 Task: Look for space in Beni Amrane, Algeria from 2nd September, 2023 to 10th September, 2023 for 1 adult in price range Rs.5000 to Rs.16000. Place can be private room with 1  bedroom having 1 bed and 1 bathroom. Property type can be house, flat, hotel. Booking option can be shelf check-in. Required host language is .
Action: Mouse moved to (392, 77)
Screenshot: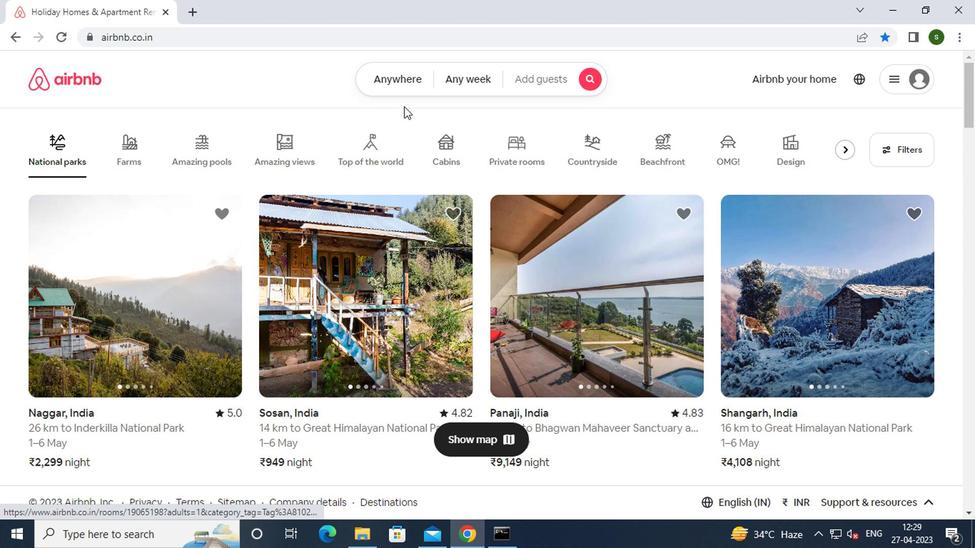 
Action: Mouse pressed left at (392, 77)
Screenshot: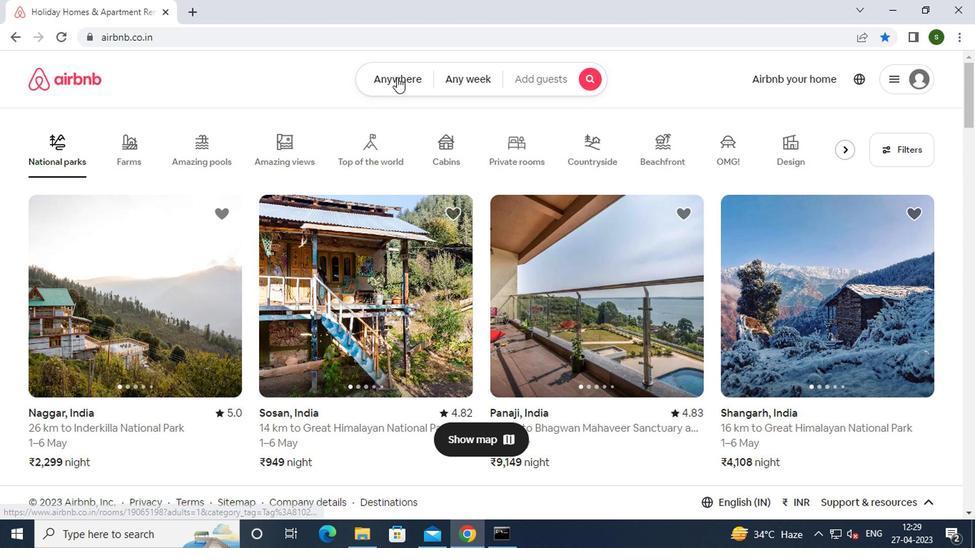 
Action: Mouse moved to (254, 144)
Screenshot: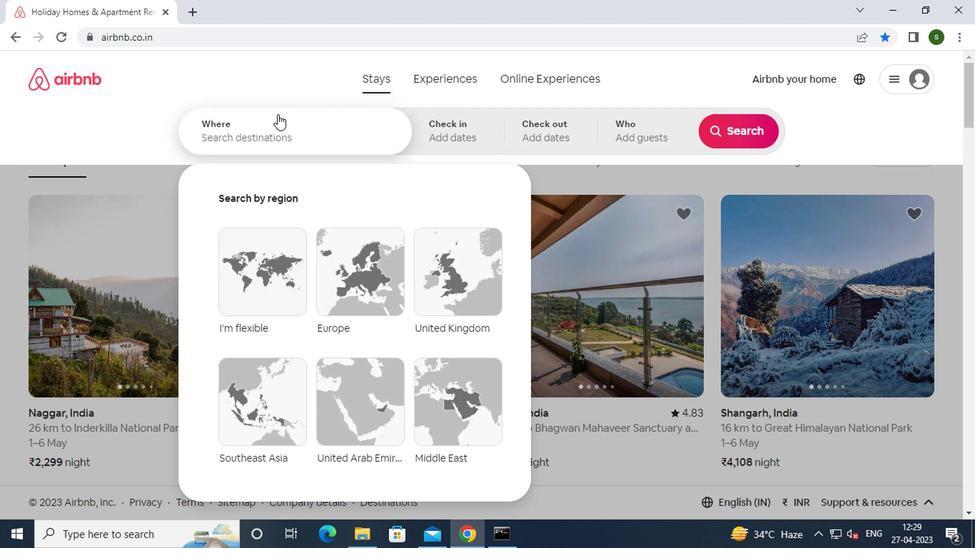 
Action: Mouse pressed left at (254, 144)
Screenshot: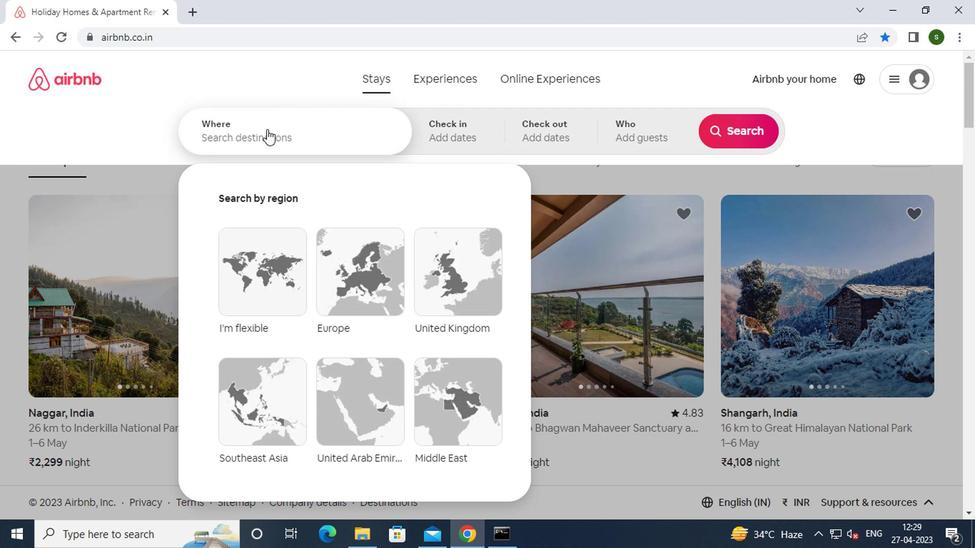 
Action: Mouse moved to (253, 144)
Screenshot: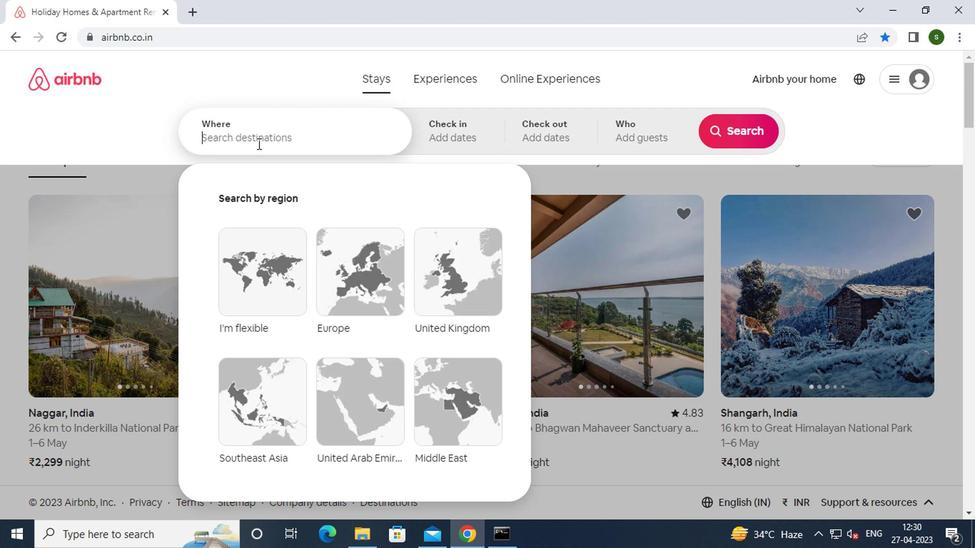 
Action: Key pressed <Key.caps_lock>b<Key.caps_lock>eni<Key.space><Key.caps_lock>a<Key.caps_lock>mrane
Screenshot: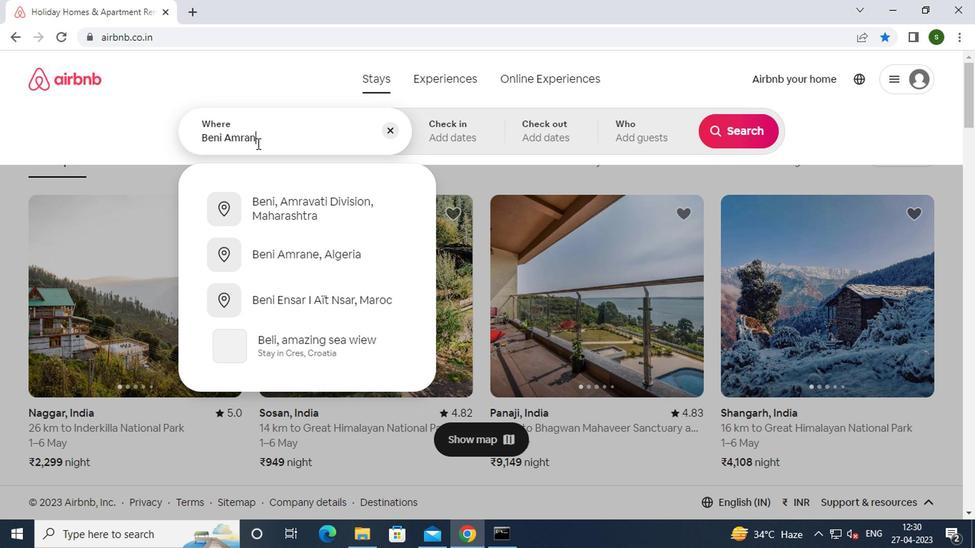 
Action: Mouse moved to (320, 206)
Screenshot: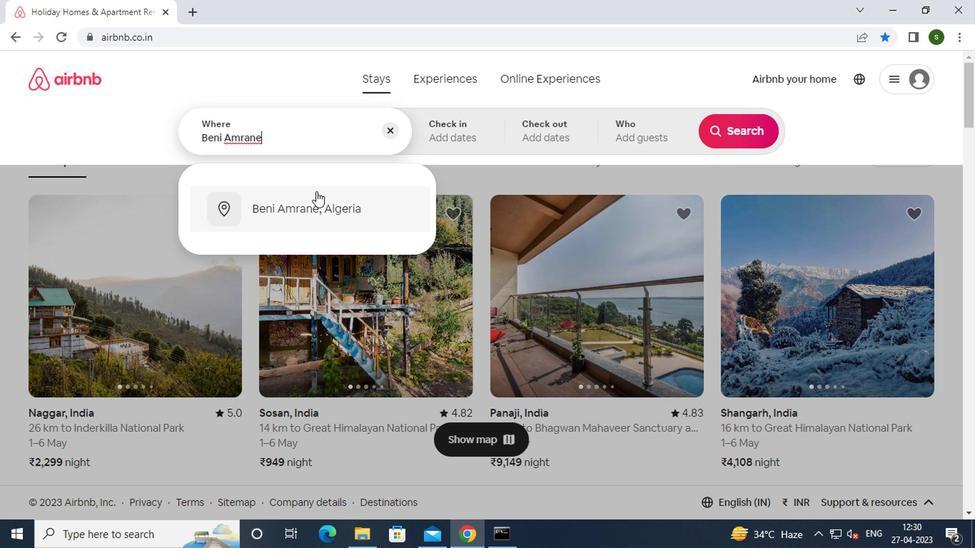 
Action: Mouse pressed left at (320, 206)
Screenshot: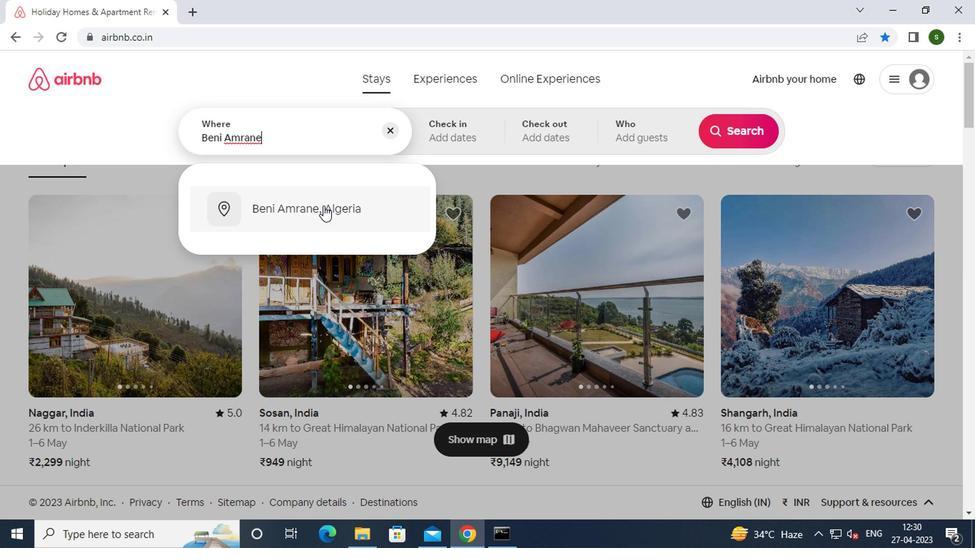 
Action: Mouse moved to (726, 244)
Screenshot: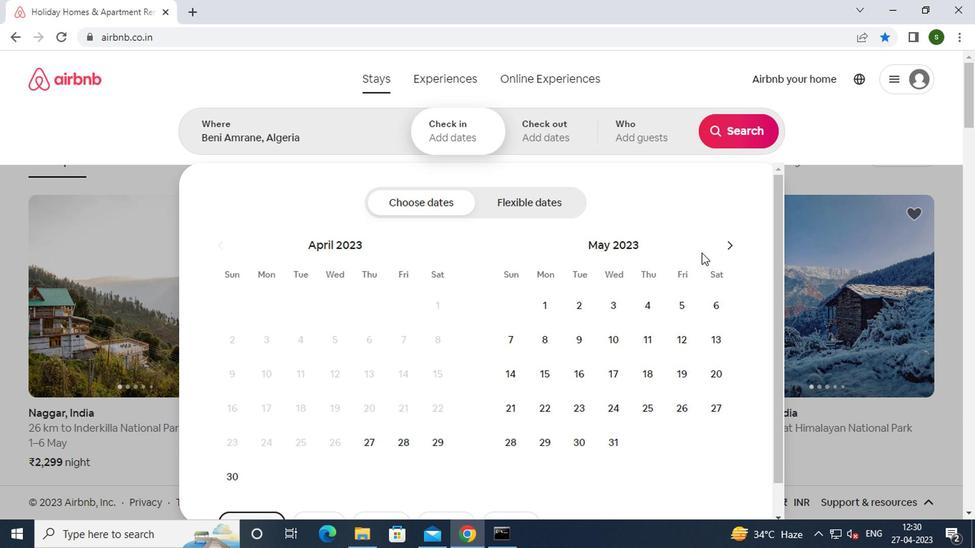 
Action: Mouse pressed left at (726, 244)
Screenshot: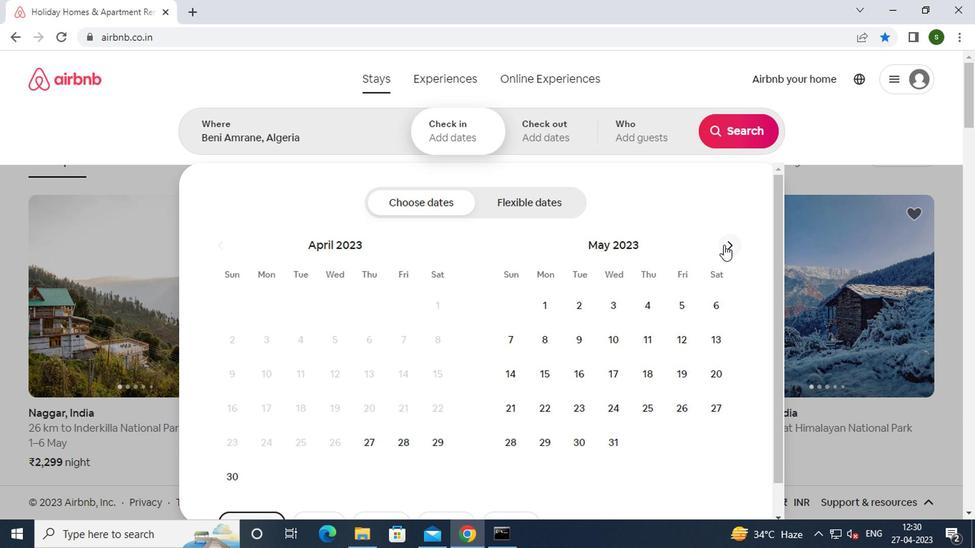 
Action: Mouse pressed left at (726, 244)
Screenshot: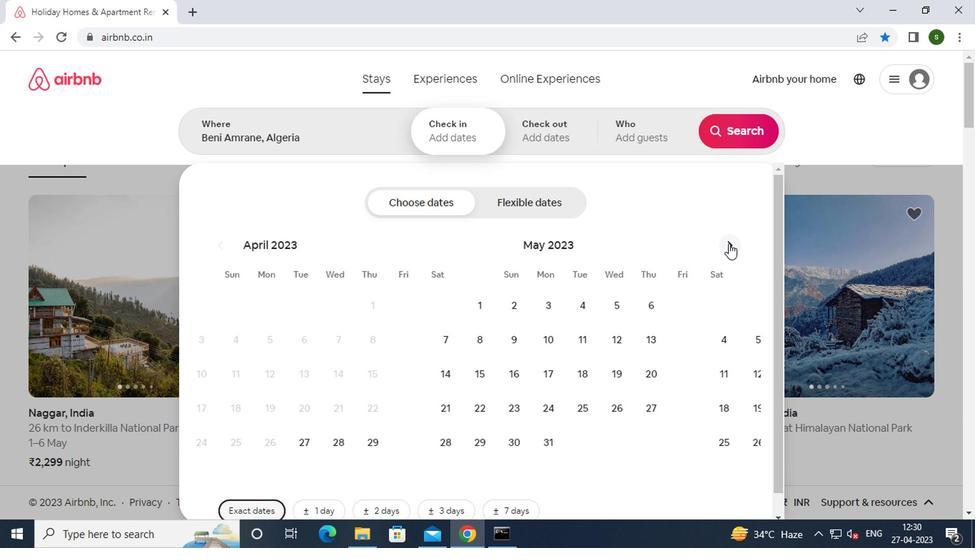 
Action: Mouse pressed left at (726, 244)
Screenshot: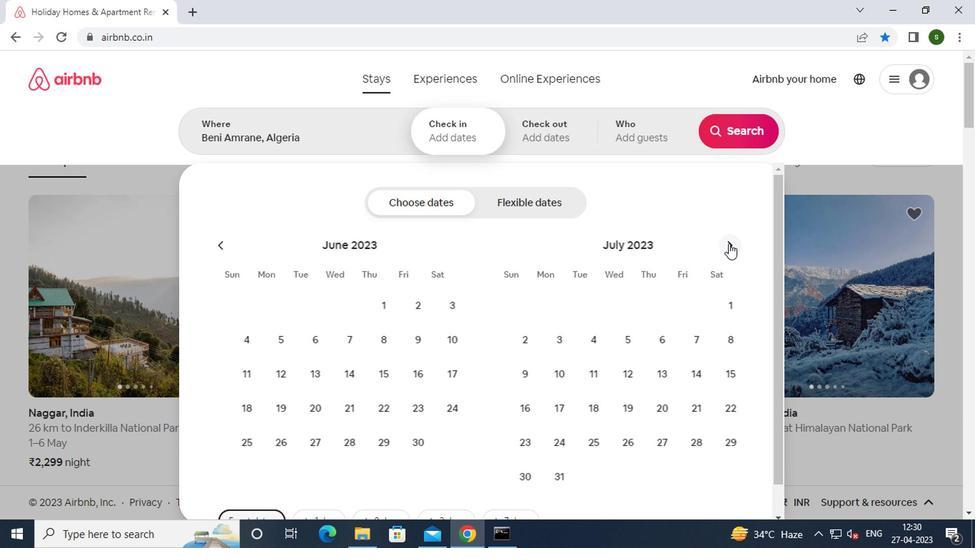 
Action: Mouse pressed left at (726, 244)
Screenshot: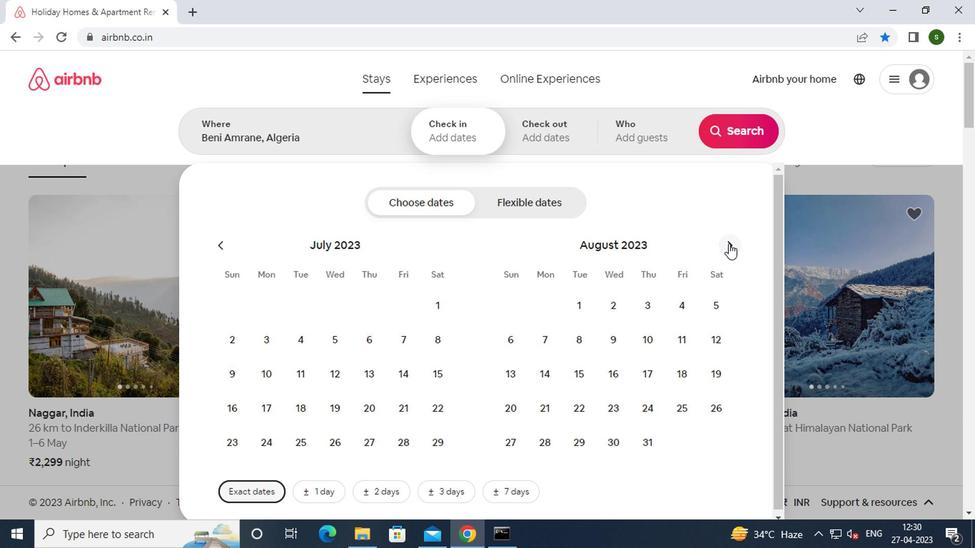 
Action: Mouse moved to (717, 307)
Screenshot: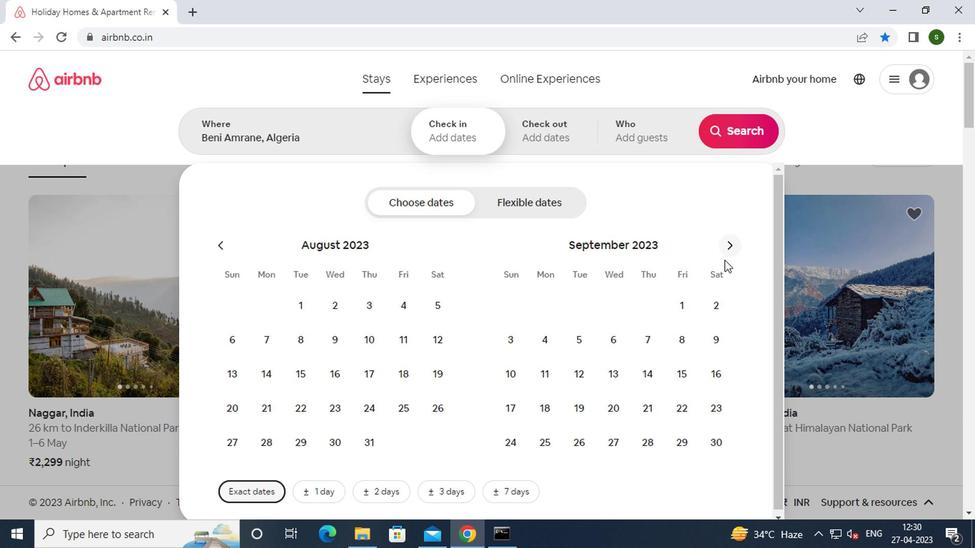 
Action: Mouse pressed left at (717, 307)
Screenshot: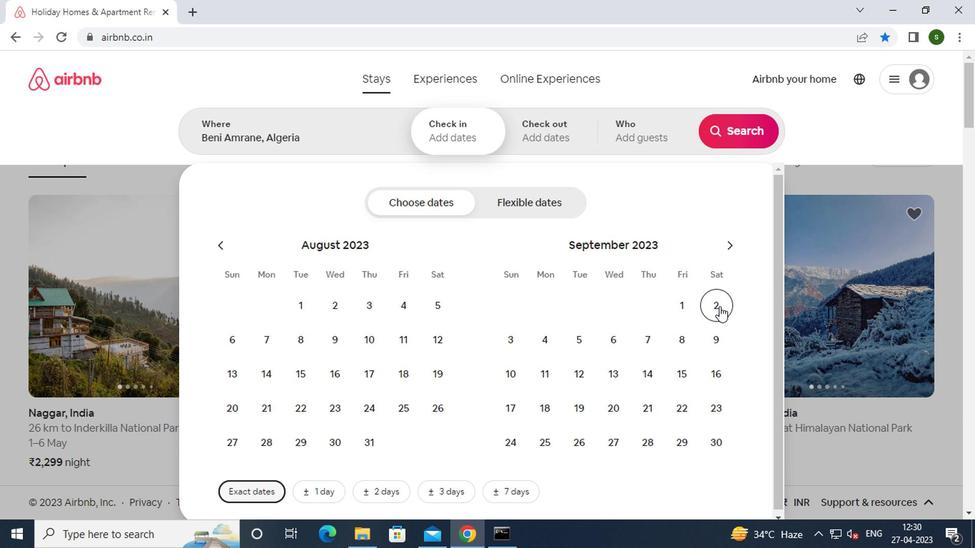 
Action: Mouse moved to (518, 372)
Screenshot: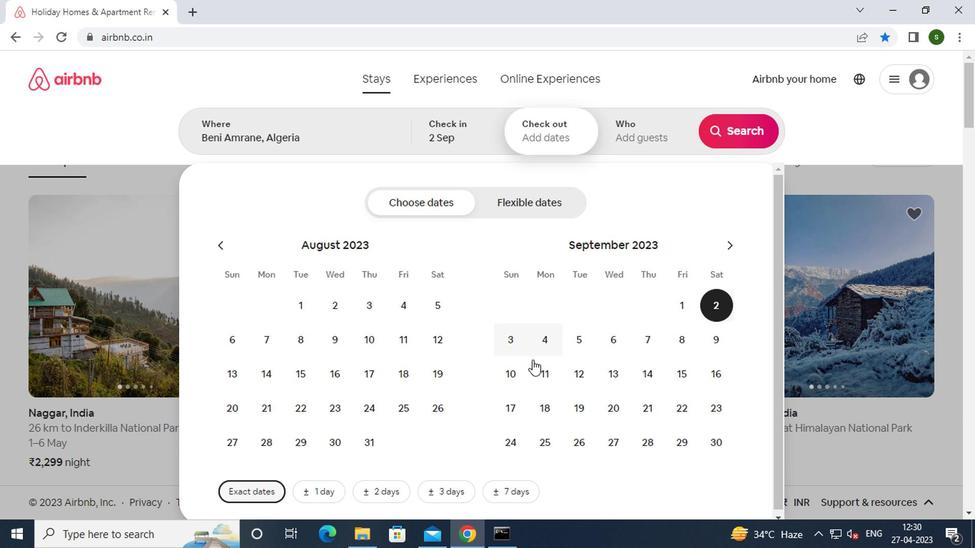 
Action: Mouse pressed left at (518, 372)
Screenshot: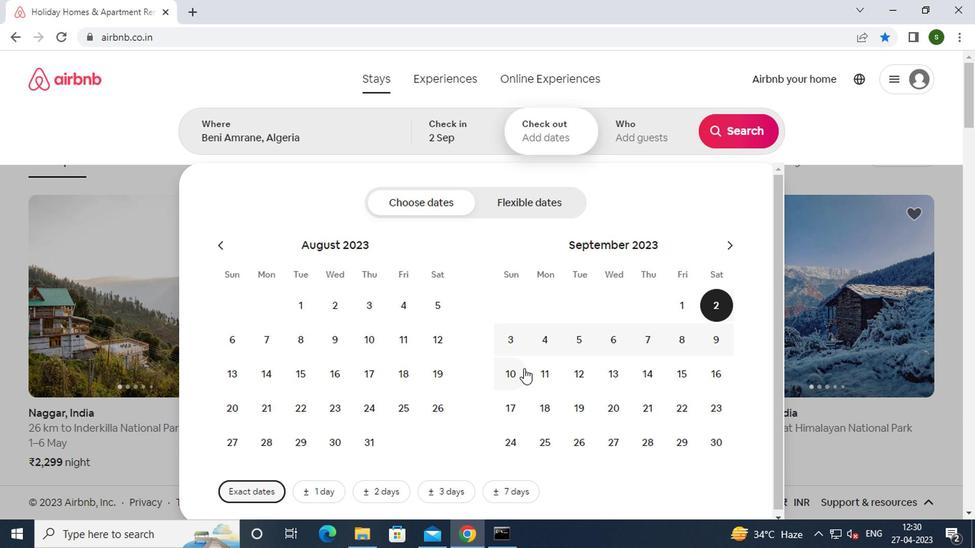 
Action: Mouse moved to (628, 131)
Screenshot: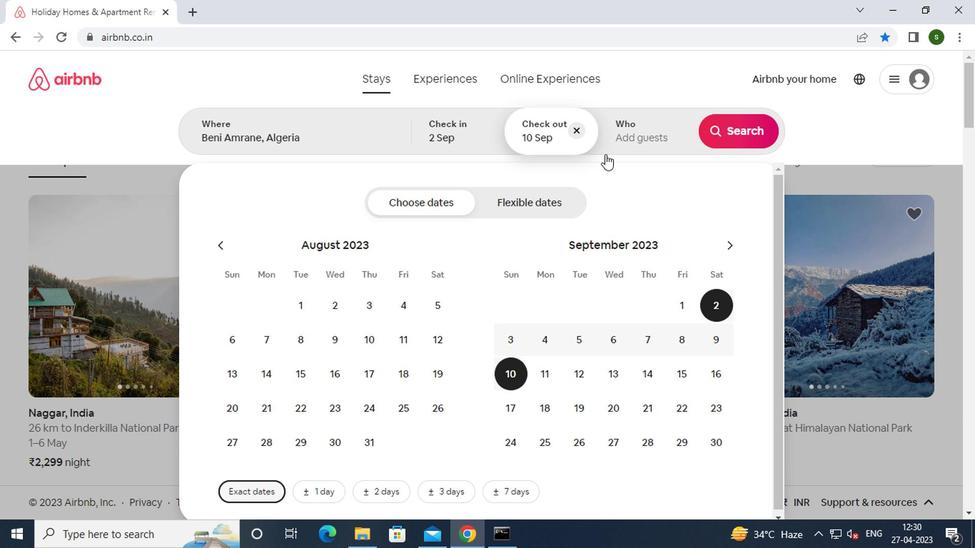 
Action: Mouse pressed left at (628, 131)
Screenshot: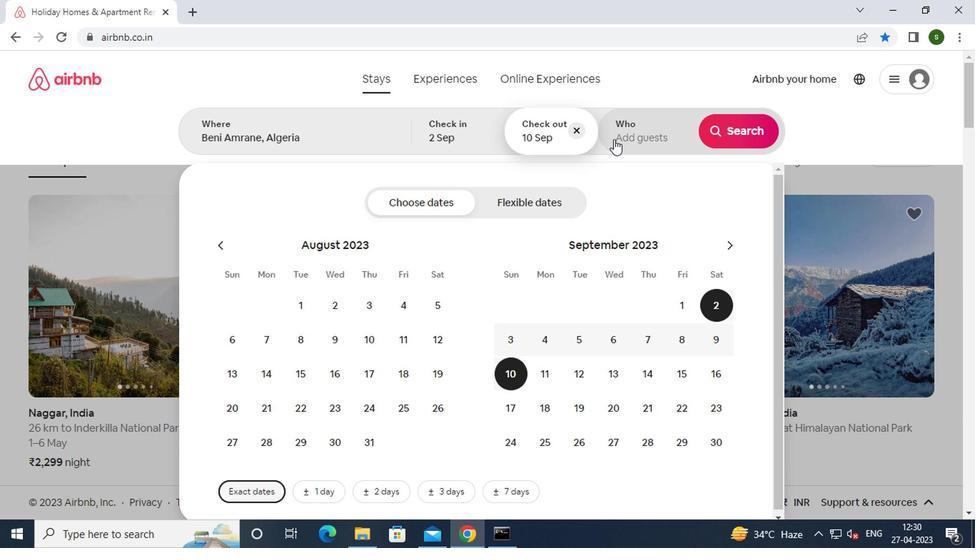 
Action: Mouse moved to (745, 211)
Screenshot: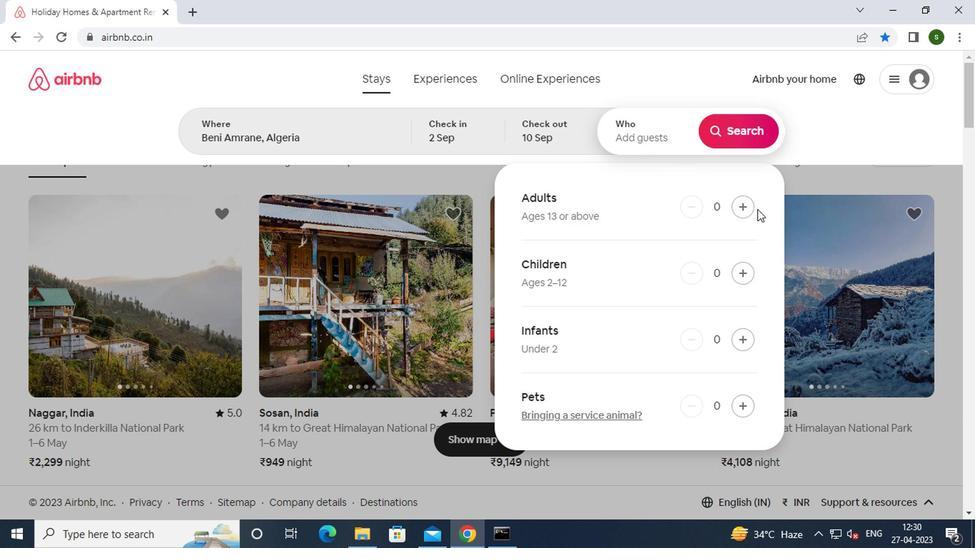 
Action: Mouse pressed left at (745, 211)
Screenshot: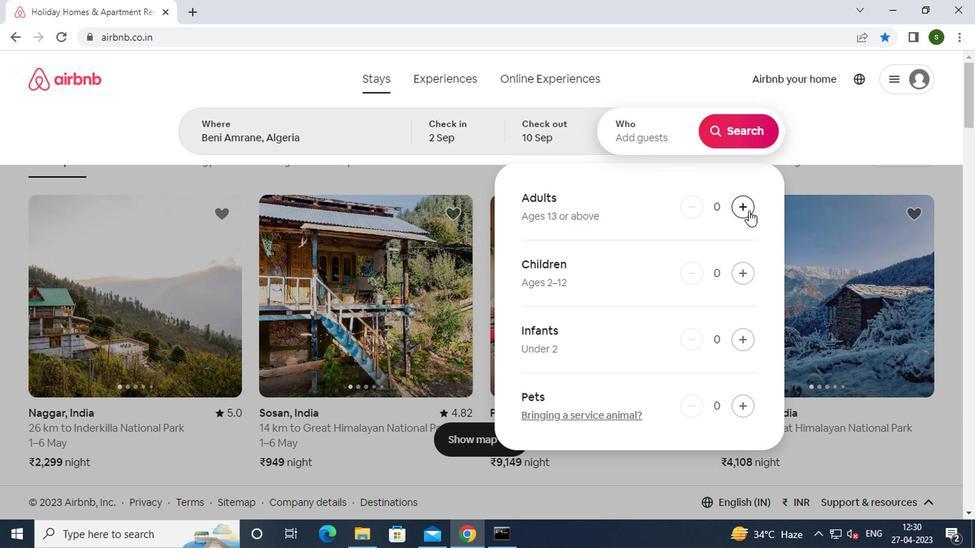 
Action: Mouse moved to (748, 141)
Screenshot: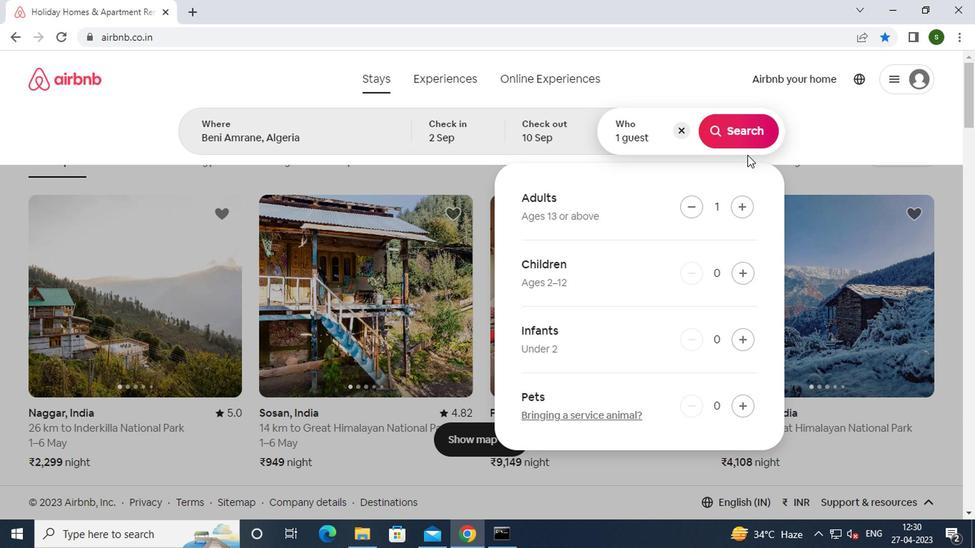 
Action: Mouse pressed left at (748, 141)
Screenshot: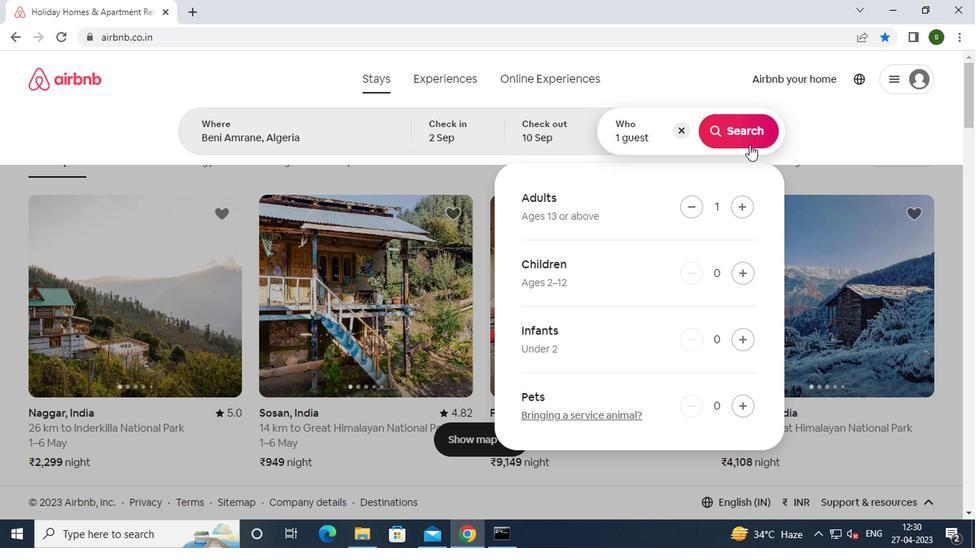 
Action: Mouse moved to (904, 141)
Screenshot: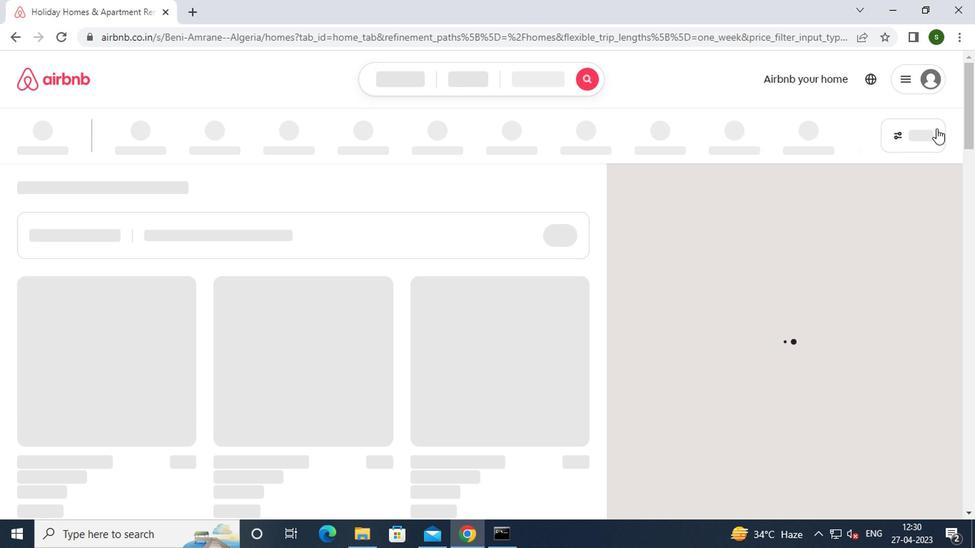 
Action: Mouse pressed left at (904, 141)
Screenshot: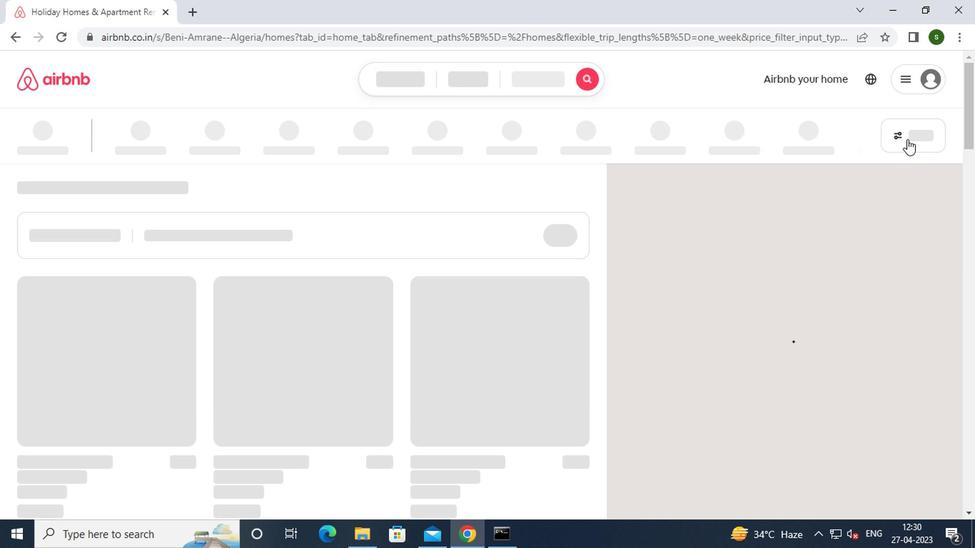 
Action: Mouse moved to (406, 309)
Screenshot: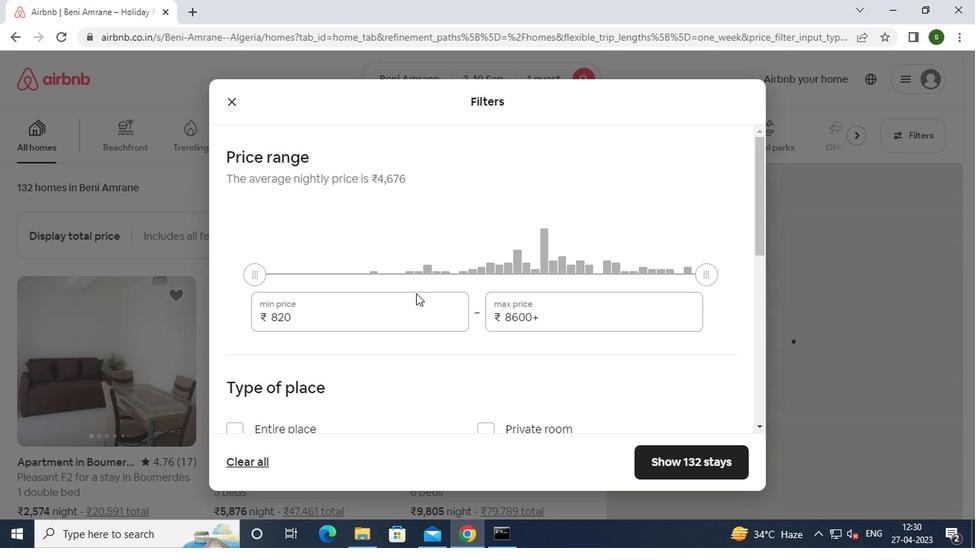 
Action: Mouse pressed left at (406, 309)
Screenshot: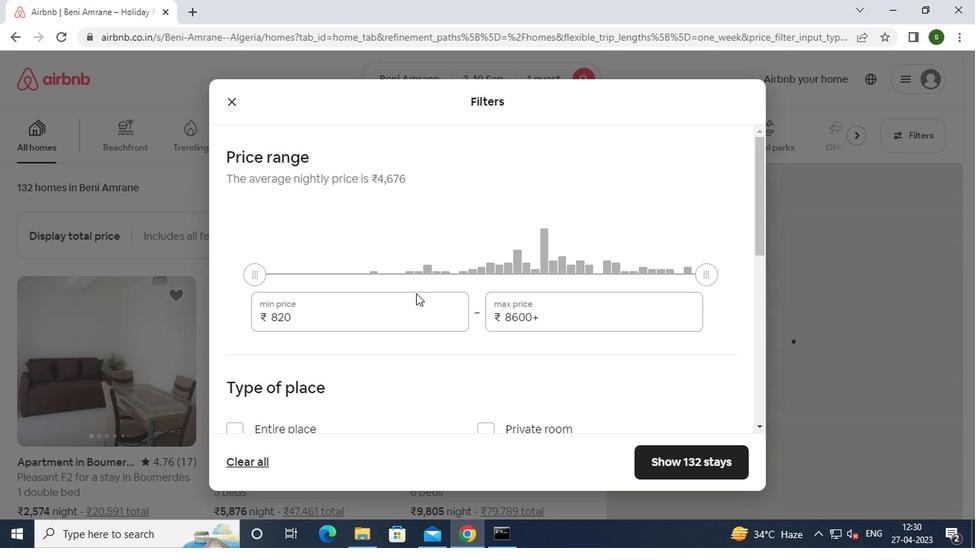 
Action: Mouse moved to (386, 316)
Screenshot: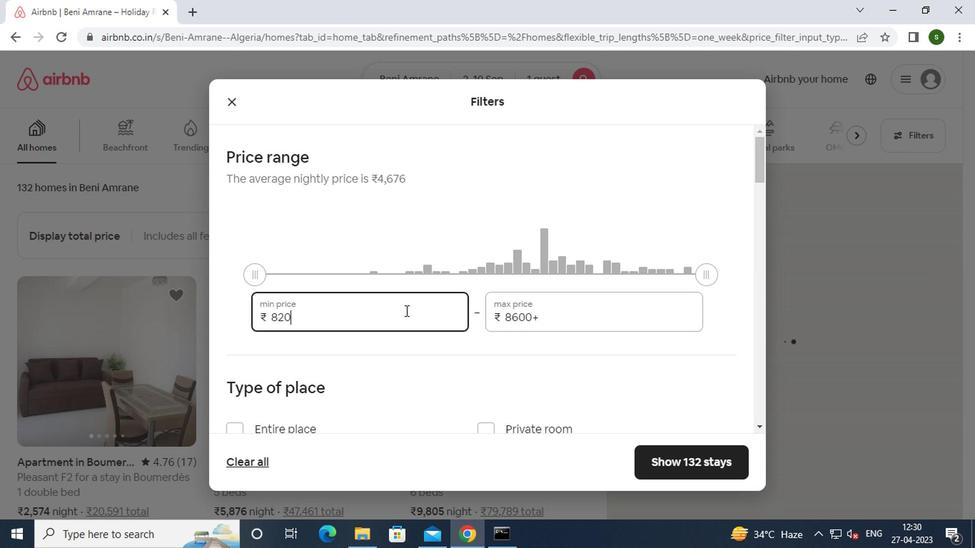 
Action: Key pressed <Key.backspace><Key.backspace><Key.backspace><Key.backspace><Key.backspace><Key.backspace><Key.backspace><Key.backspace><Key.backspace>5000
Screenshot: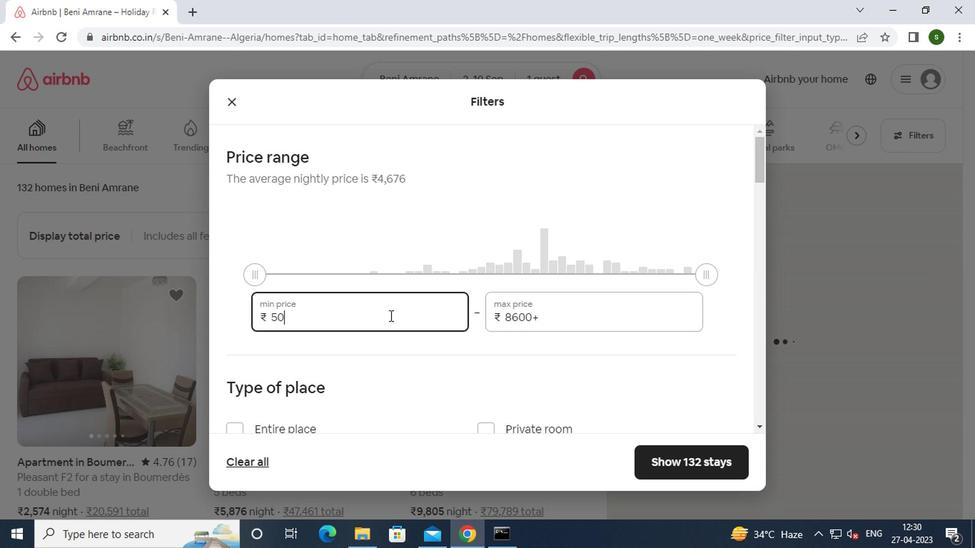 
Action: Mouse moved to (575, 318)
Screenshot: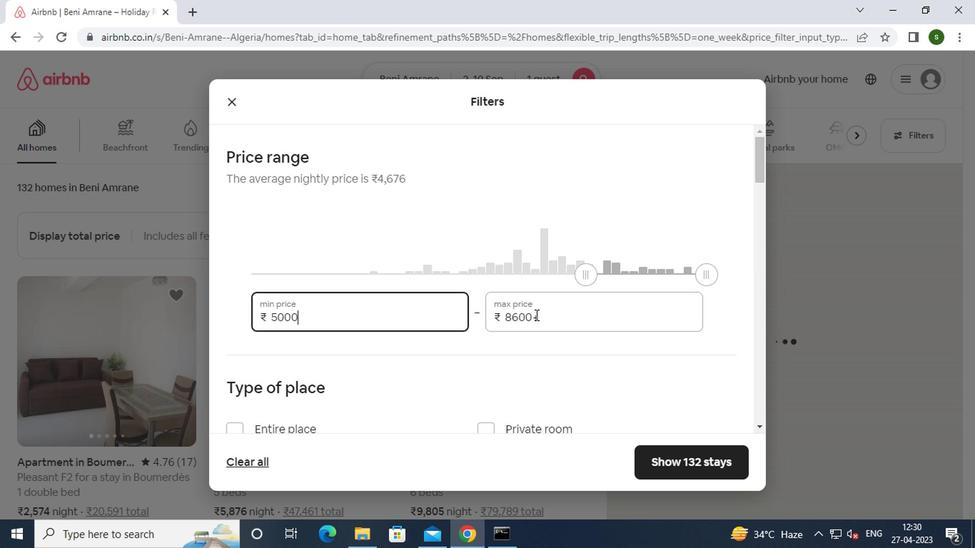 
Action: Mouse pressed left at (575, 318)
Screenshot: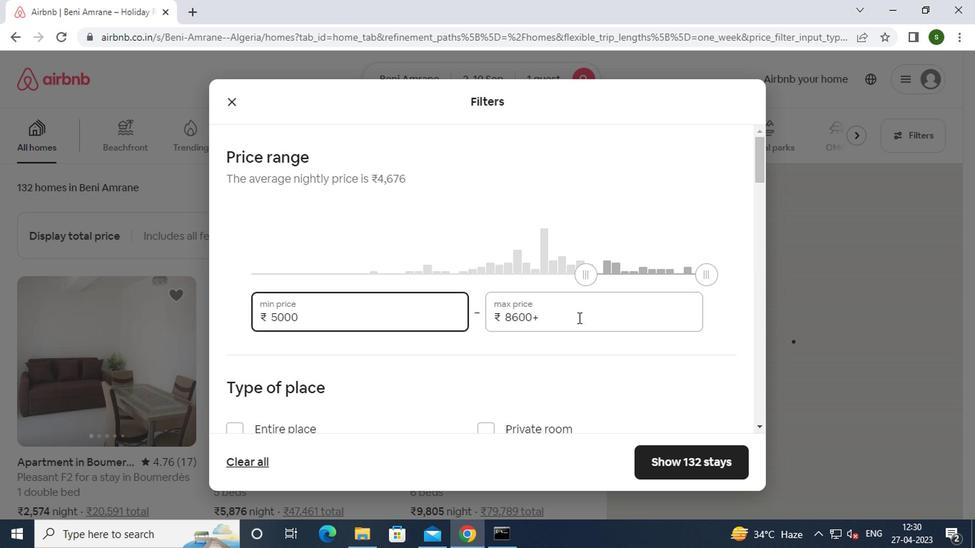
Action: Mouse moved to (576, 318)
Screenshot: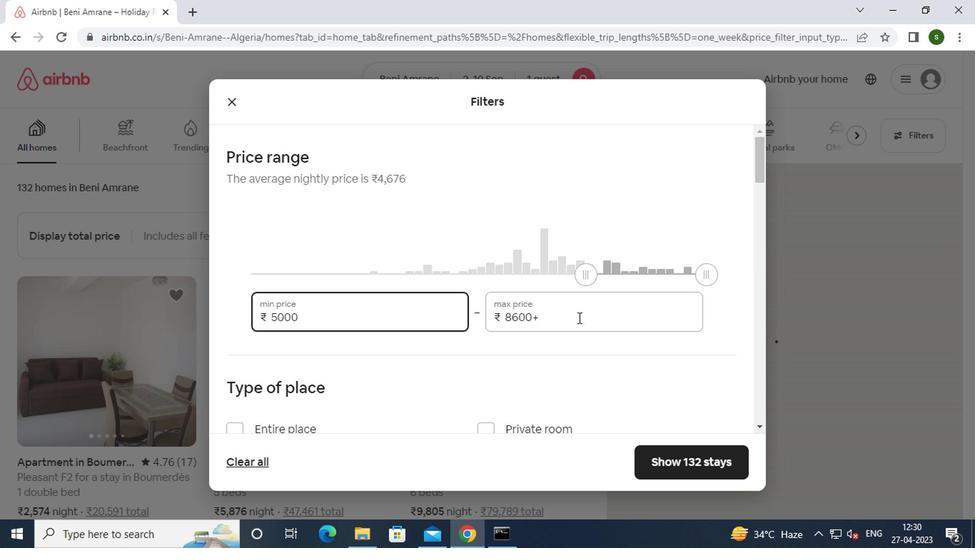 
Action: Key pressed <Key.backspace><Key.backspace><Key.backspace><Key.backspace><Key.backspace><Key.backspace><Key.backspace><Key.backspace>16000
Screenshot: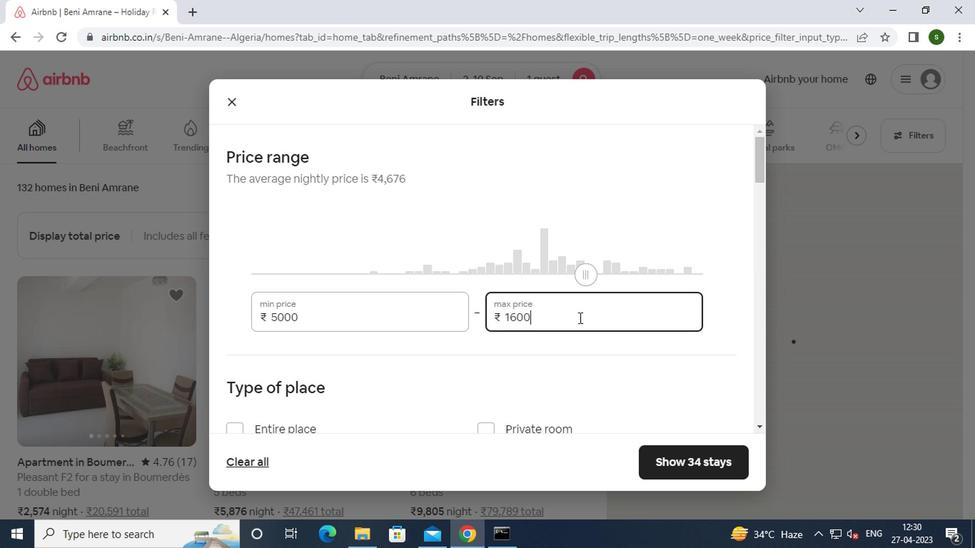 
Action: Mouse moved to (494, 265)
Screenshot: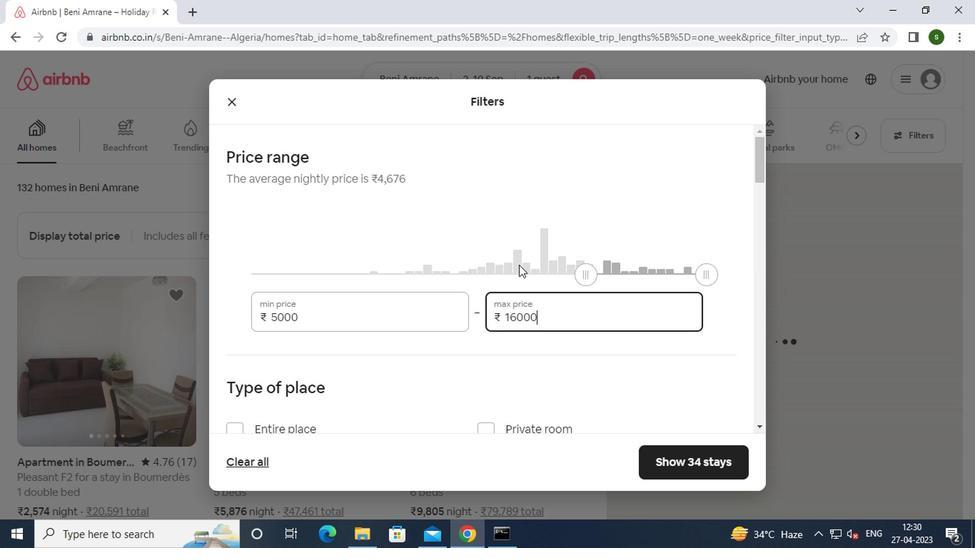 
Action: Mouse scrolled (494, 265) with delta (0, 0)
Screenshot: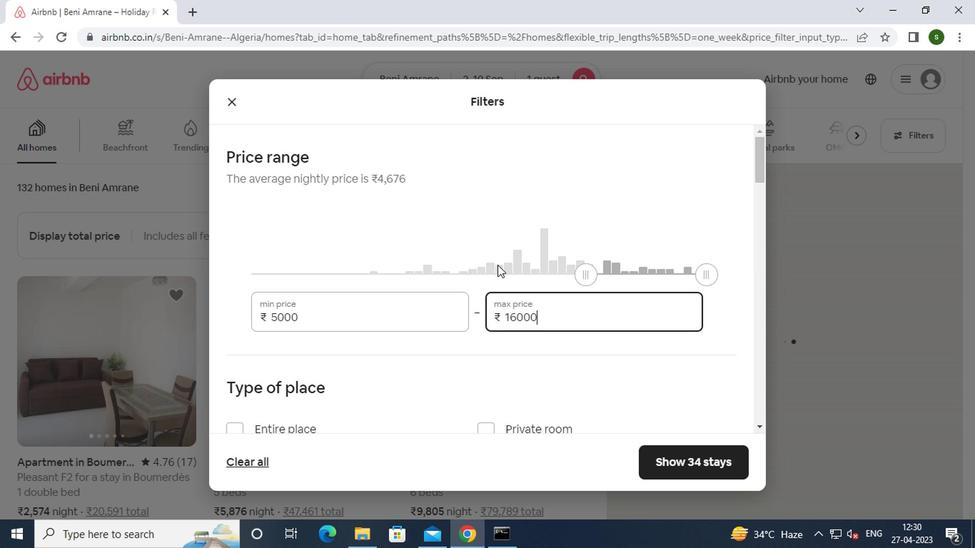 
Action: Mouse moved to (493, 266)
Screenshot: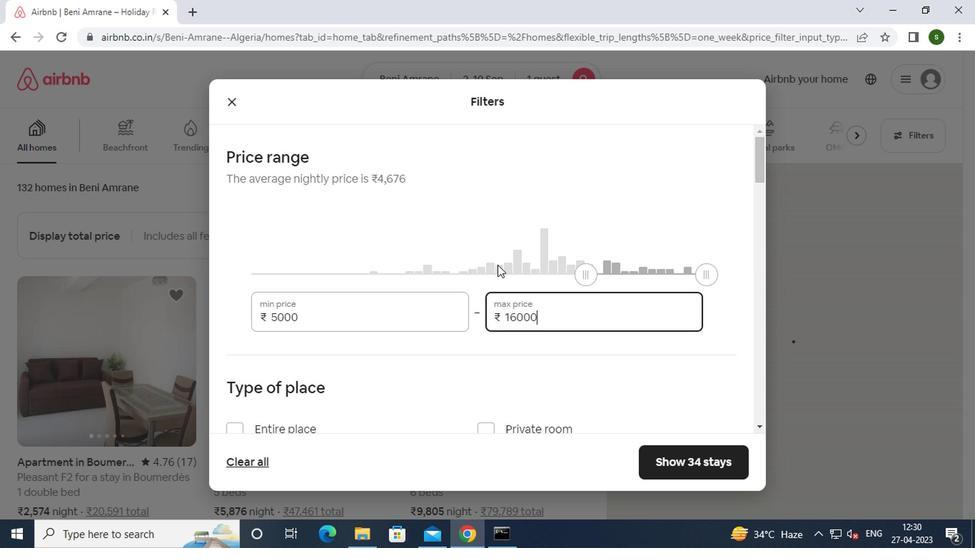 
Action: Mouse scrolled (493, 265) with delta (0, -1)
Screenshot: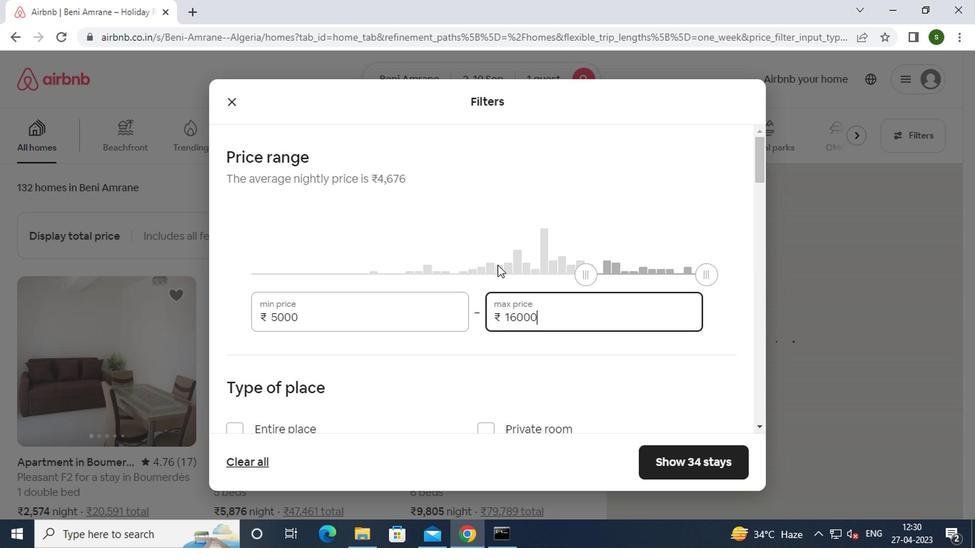 
Action: Mouse moved to (490, 295)
Screenshot: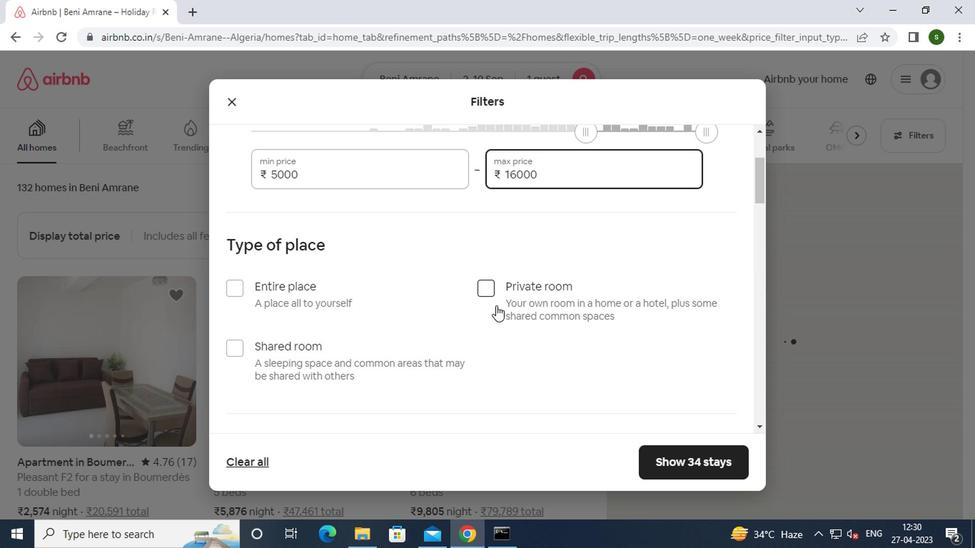 
Action: Mouse pressed left at (490, 295)
Screenshot: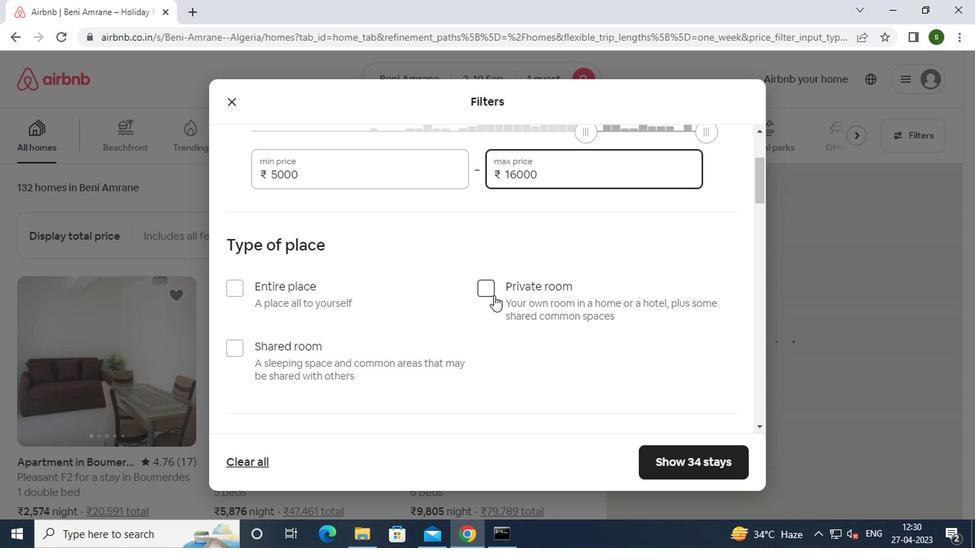 
Action: Mouse moved to (480, 295)
Screenshot: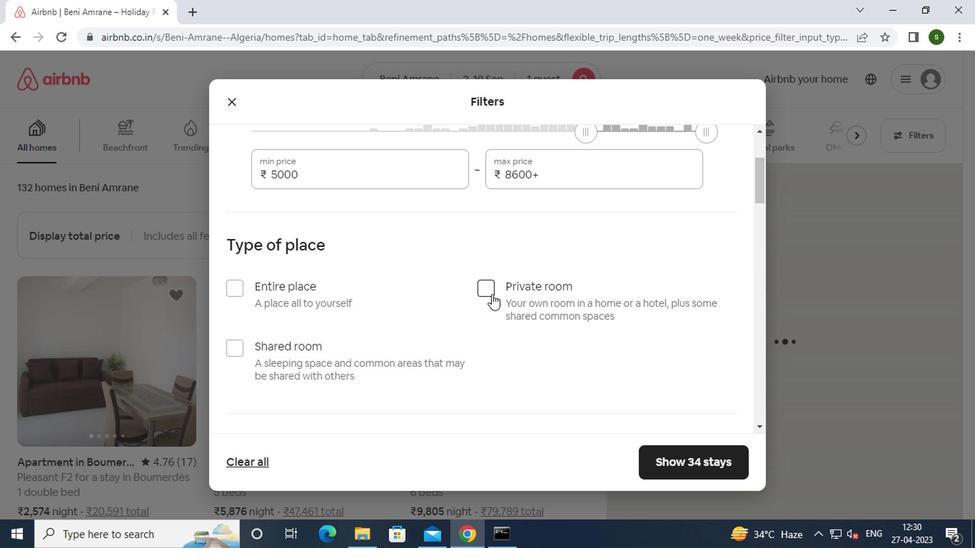 
Action: Mouse scrolled (480, 295) with delta (0, 0)
Screenshot: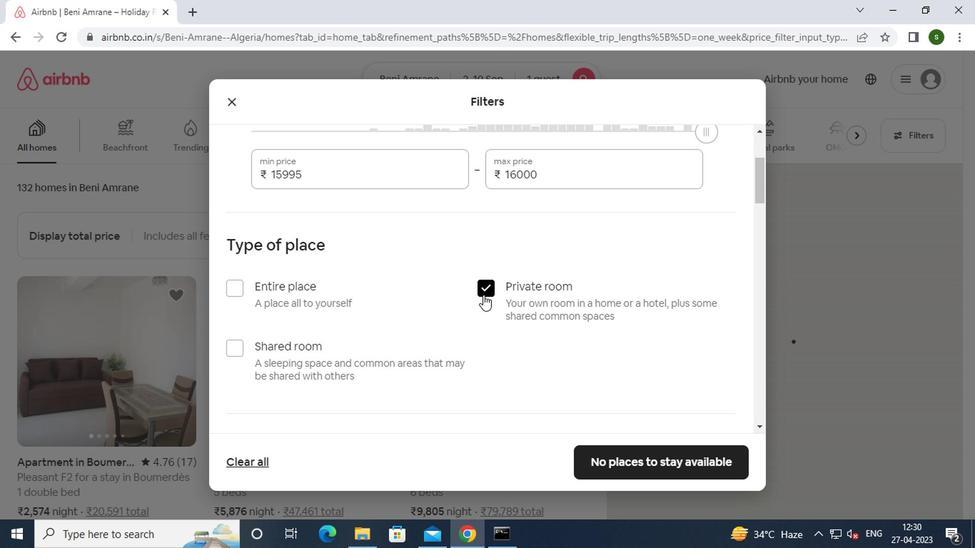 
Action: Mouse scrolled (480, 295) with delta (0, 0)
Screenshot: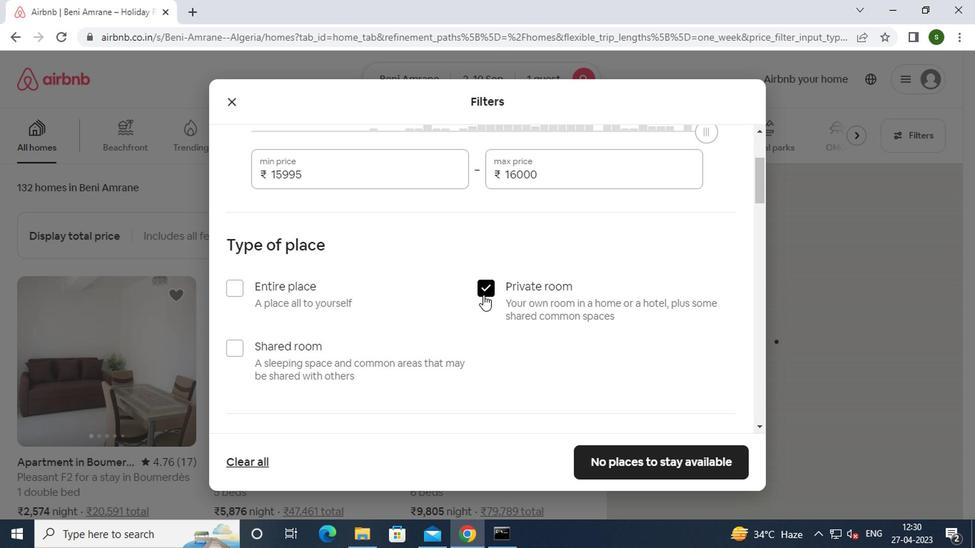 
Action: Mouse scrolled (480, 295) with delta (0, 0)
Screenshot: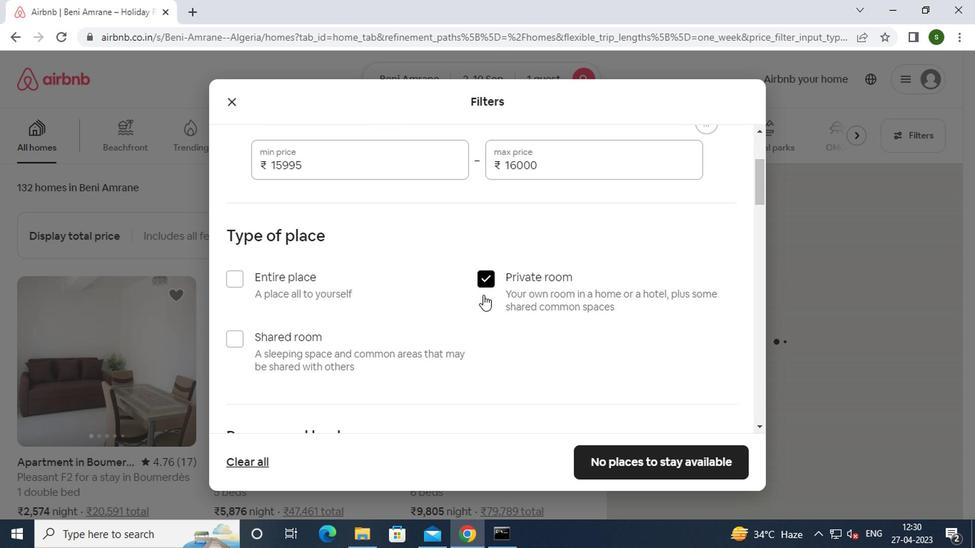 
Action: Mouse scrolled (480, 295) with delta (0, 0)
Screenshot: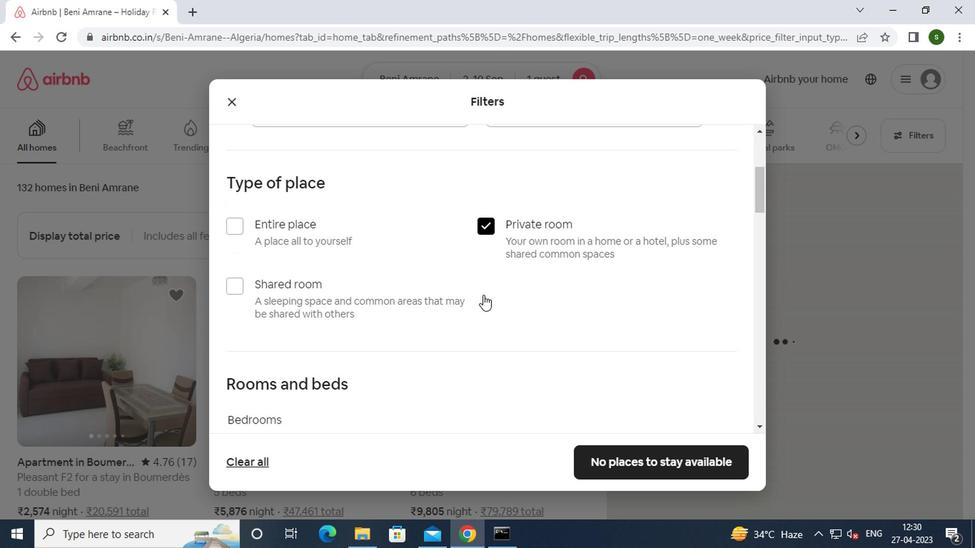 
Action: Mouse moved to (298, 235)
Screenshot: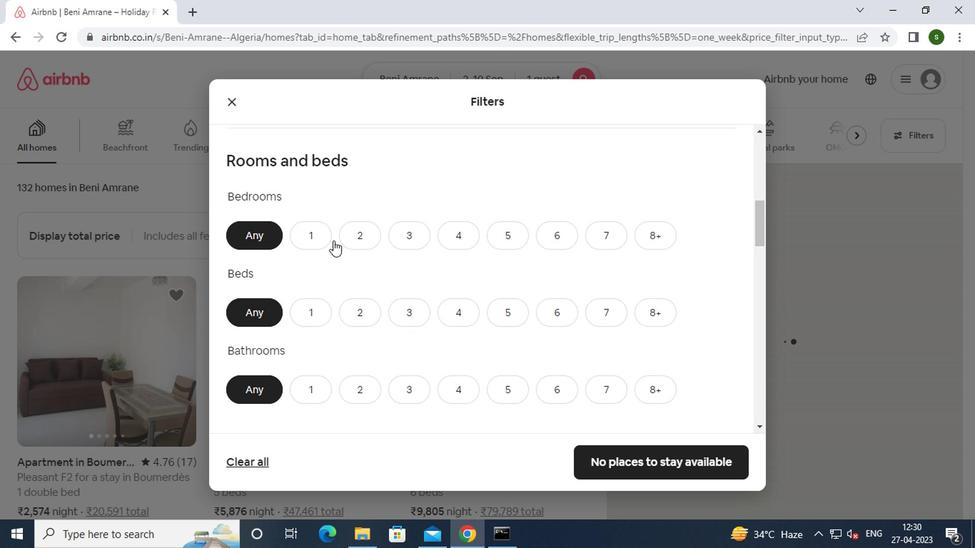 
Action: Mouse pressed left at (298, 235)
Screenshot: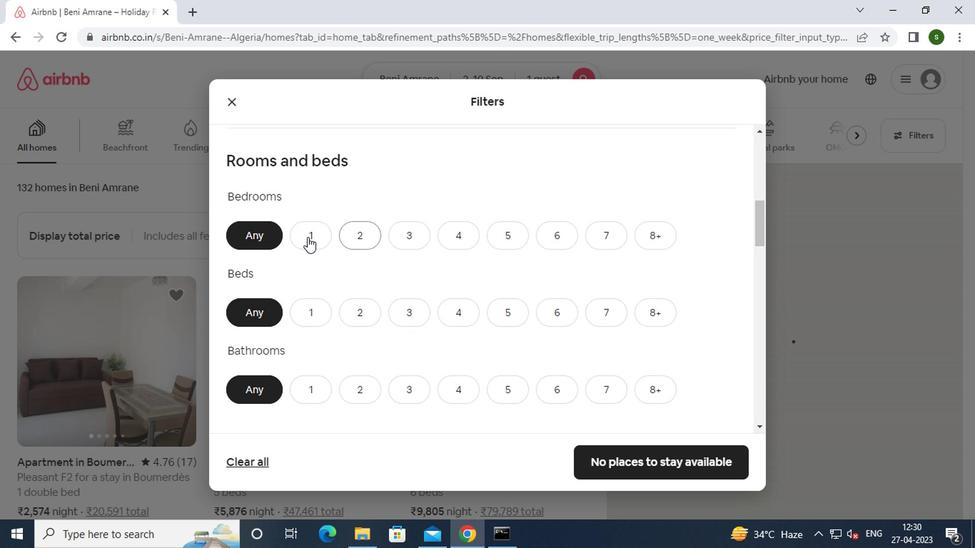 
Action: Mouse moved to (307, 307)
Screenshot: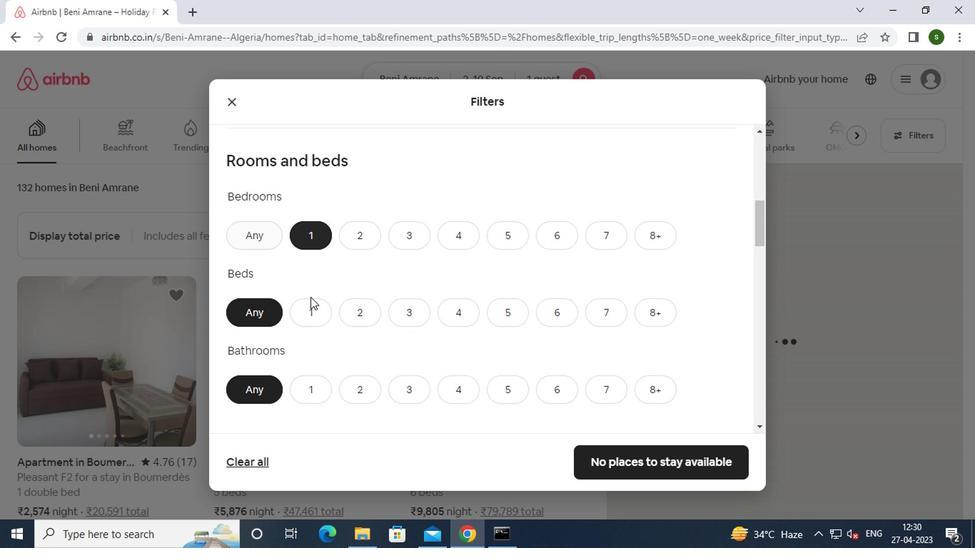 
Action: Mouse pressed left at (307, 307)
Screenshot: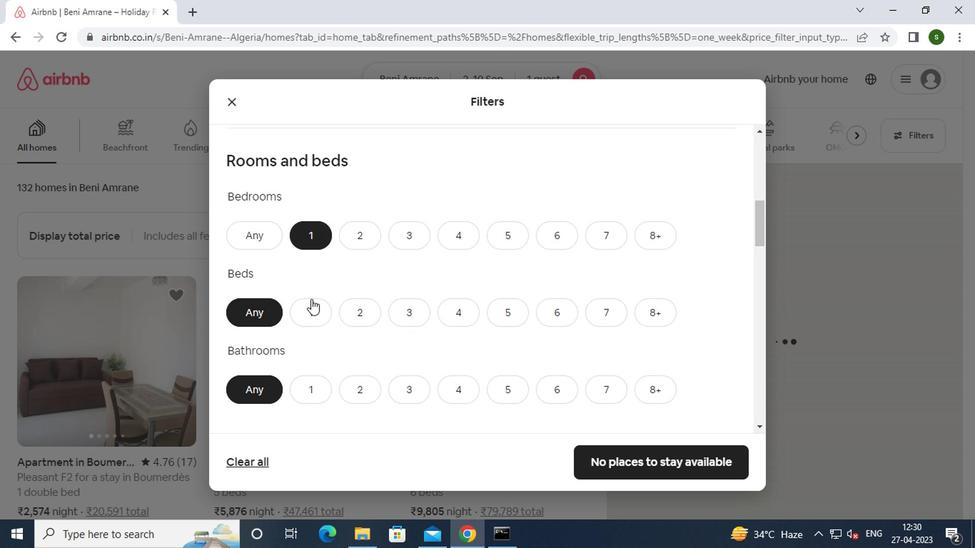 
Action: Mouse moved to (300, 385)
Screenshot: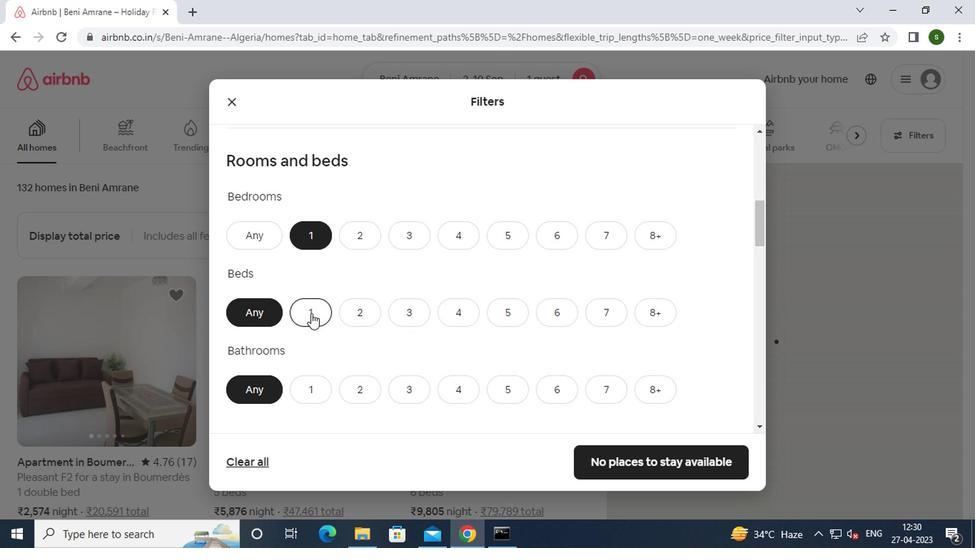 
Action: Mouse pressed left at (300, 385)
Screenshot: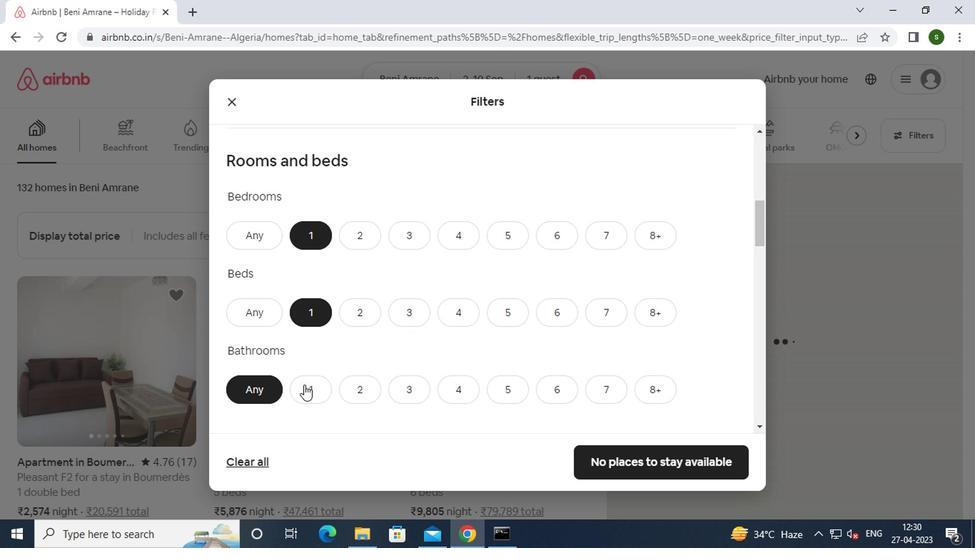 
Action: Mouse moved to (475, 304)
Screenshot: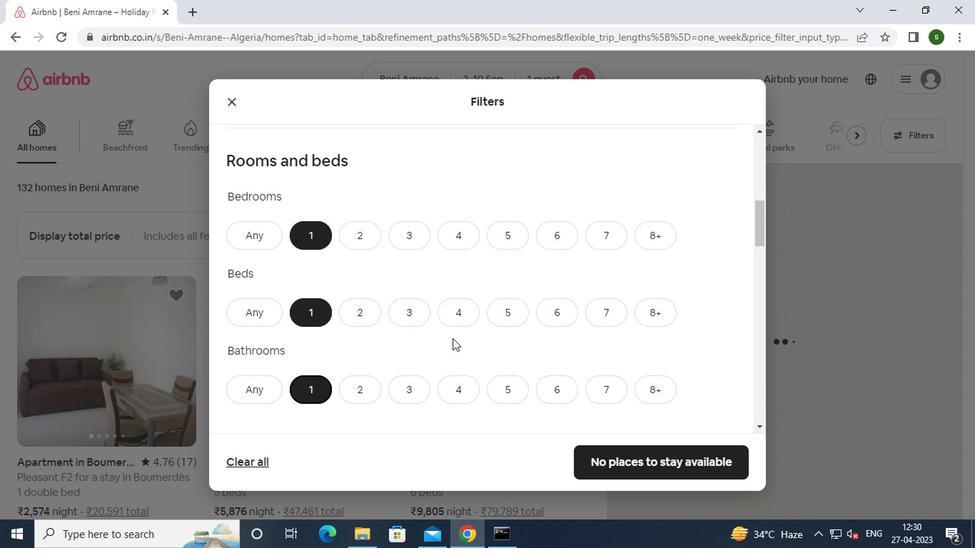 
Action: Mouse scrolled (475, 303) with delta (0, 0)
Screenshot: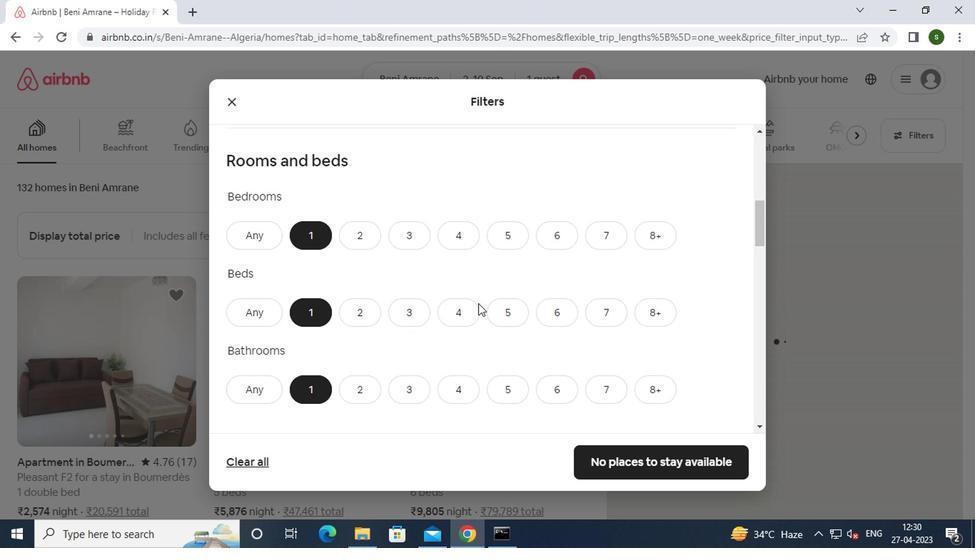 
Action: Mouse scrolled (475, 303) with delta (0, 0)
Screenshot: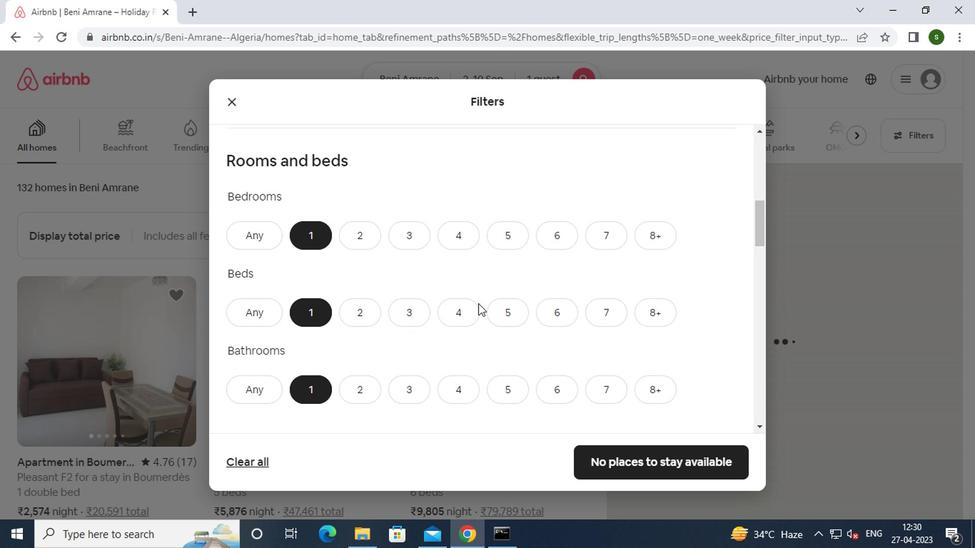 
Action: Mouse scrolled (475, 303) with delta (0, 0)
Screenshot: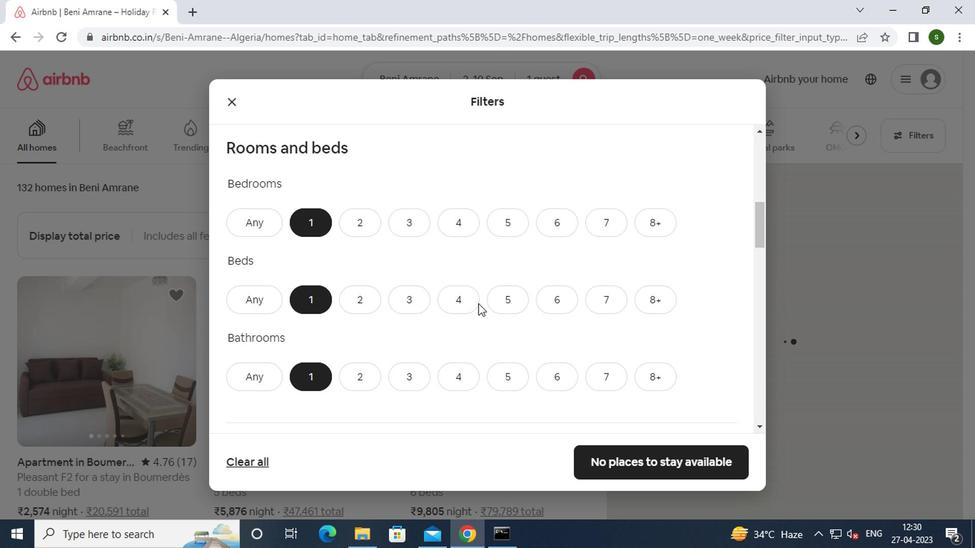 
Action: Mouse moved to (320, 332)
Screenshot: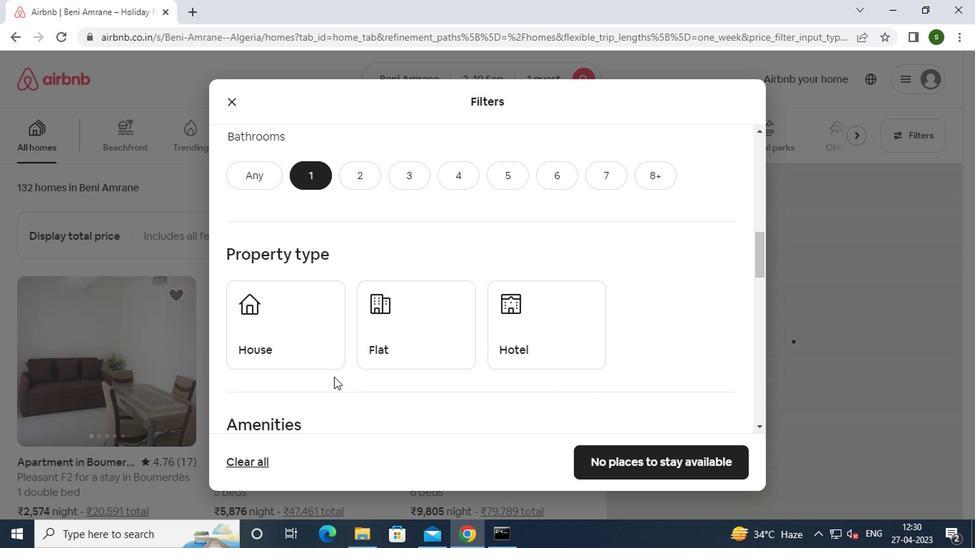 
Action: Mouse pressed left at (320, 332)
Screenshot: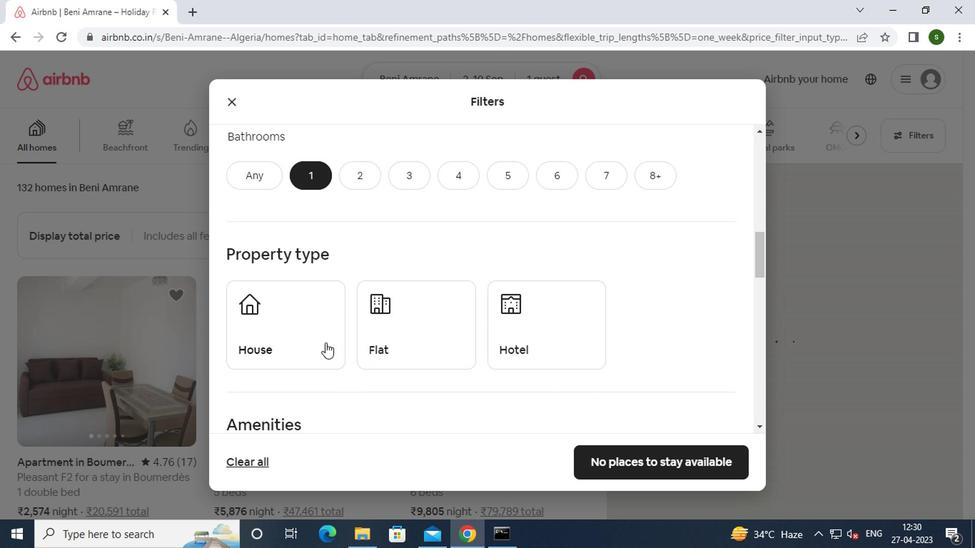 
Action: Mouse moved to (429, 339)
Screenshot: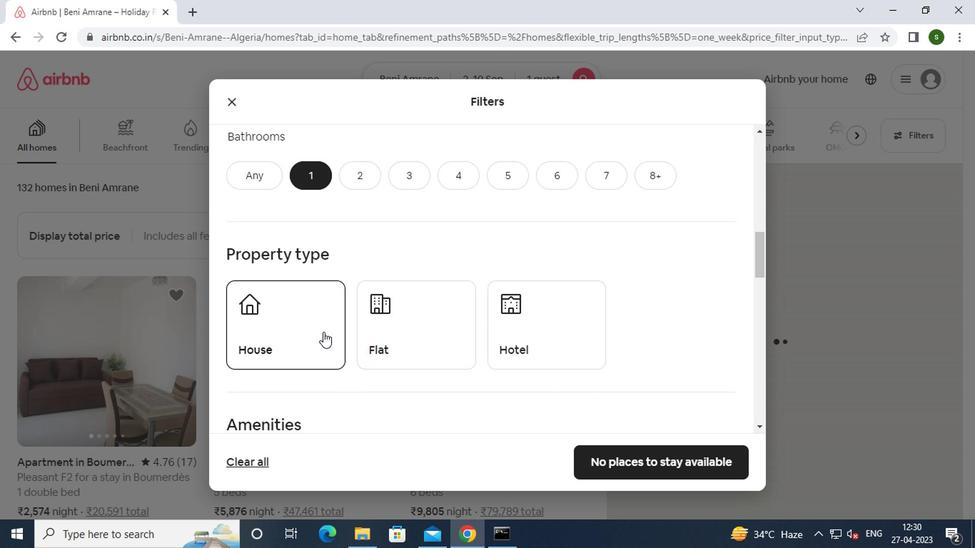 
Action: Mouse pressed left at (429, 339)
Screenshot: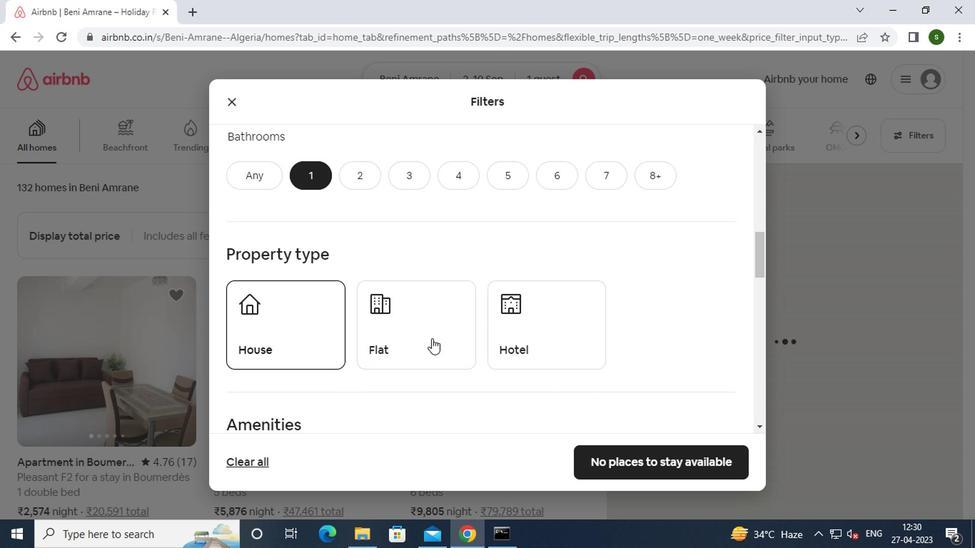 
Action: Mouse moved to (564, 323)
Screenshot: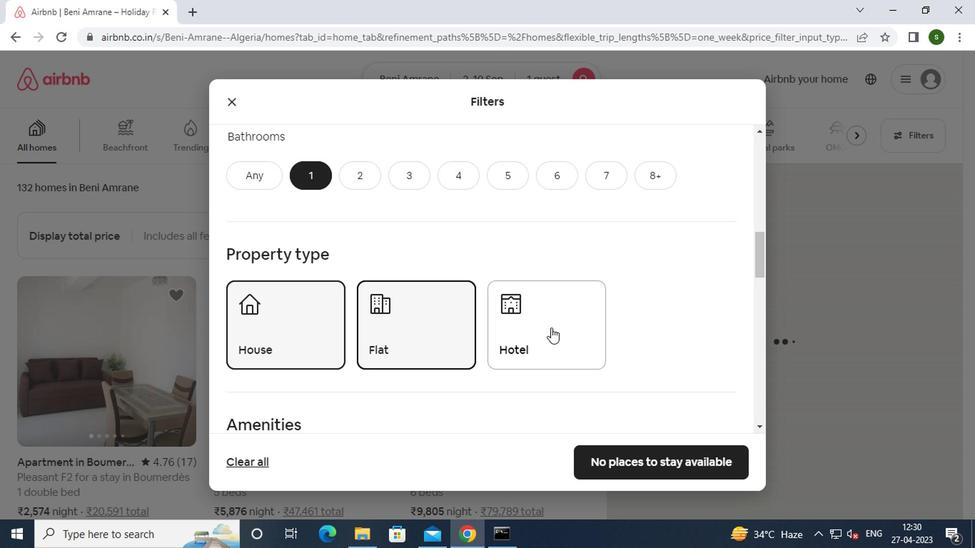 
Action: Mouse pressed left at (564, 323)
Screenshot: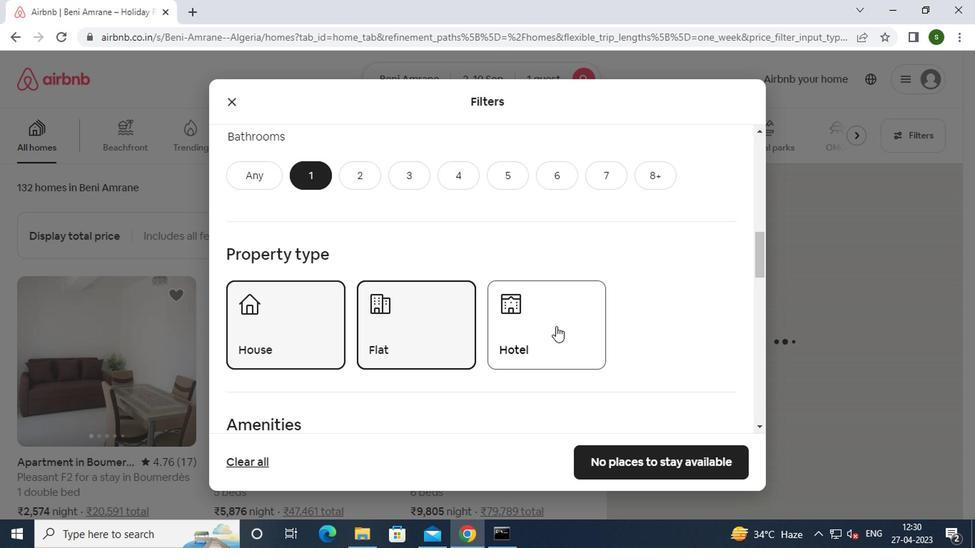 
Action: Mouse scrolled (564, 323) with delta (0, 0)
Screenshot: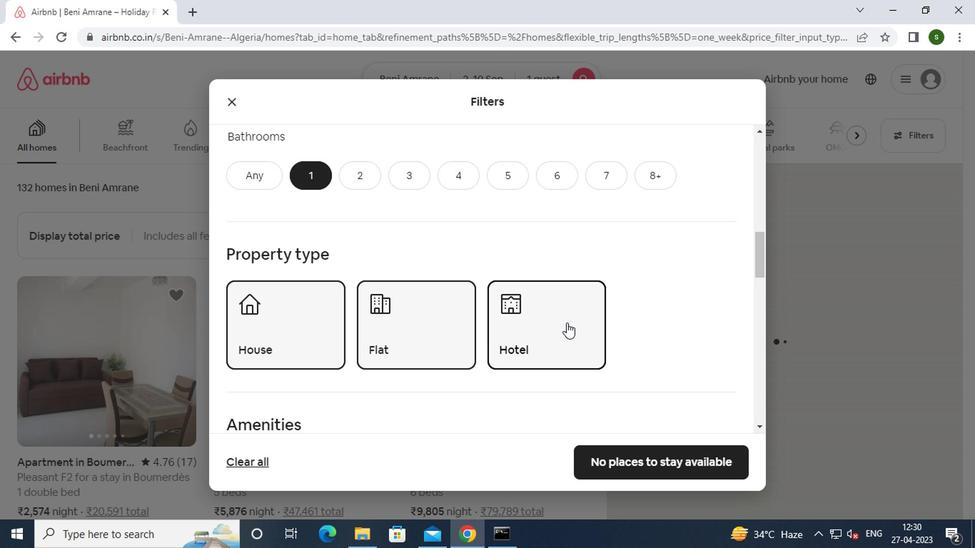 
Action: Mouse scrolled (564, 323) with delta (0, 0)
Screenshot: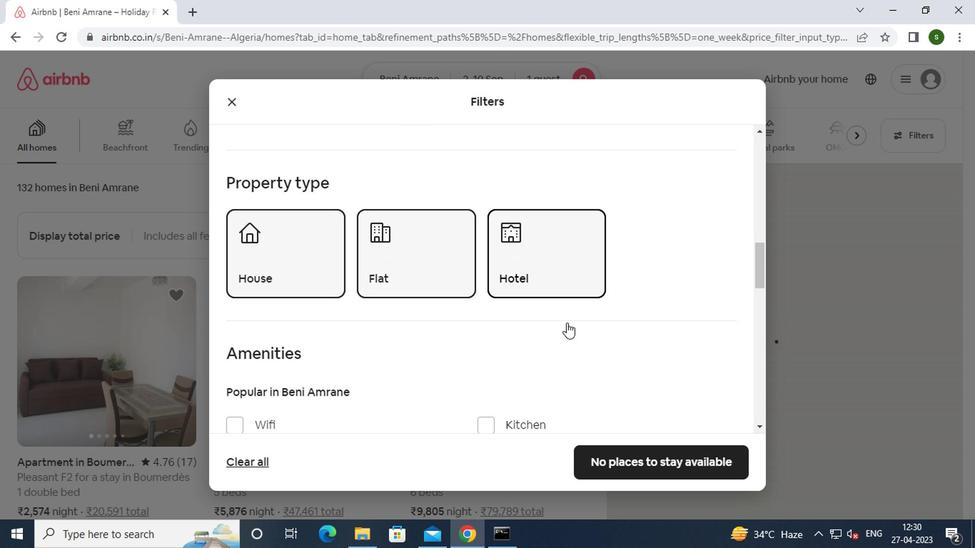 
Action: Mouse scrolled (564, 323) with delta (0, 0)
Screenshot: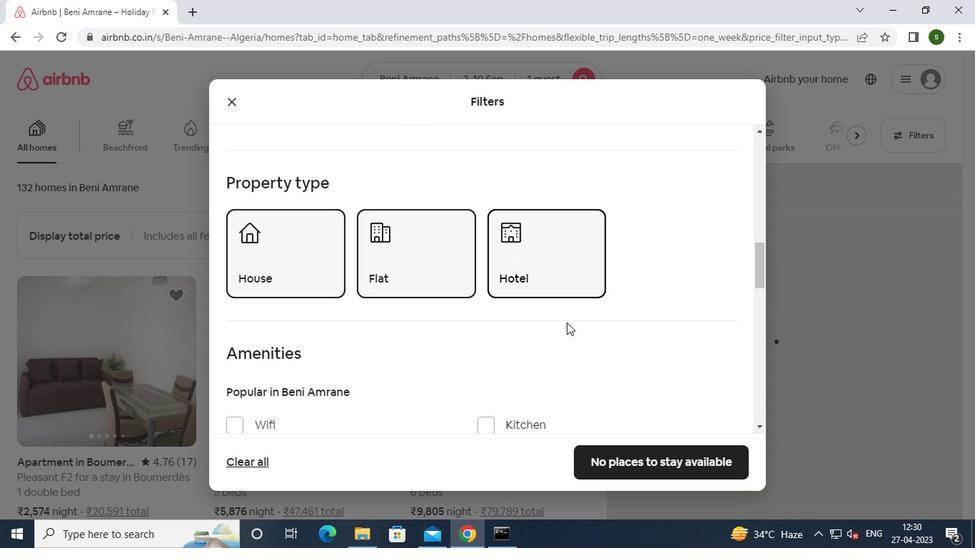 
Action: Mouse scrolled (564, 323) with delta (0, 0)
Screenshot: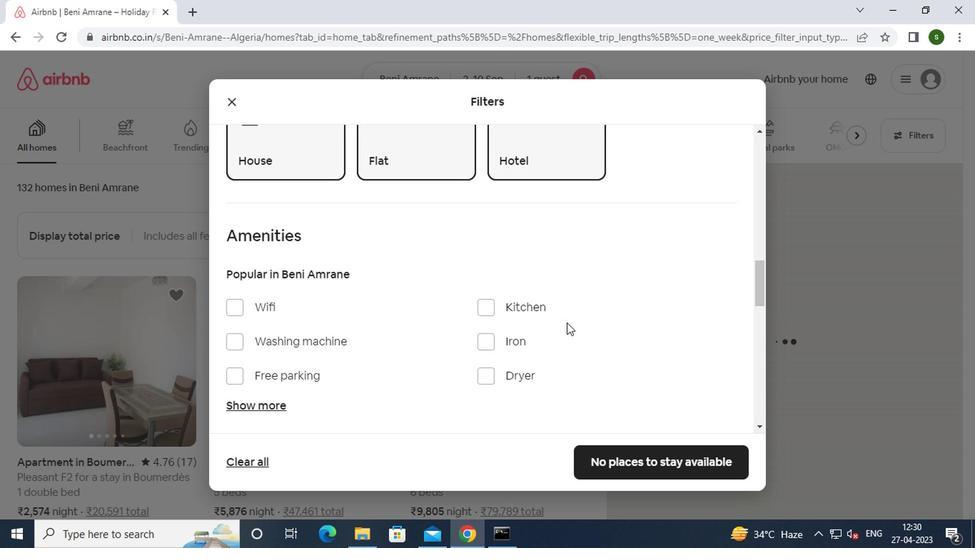 
Action: Mouse scrolled (564, 323) with delta (0, 0)
Screenshot: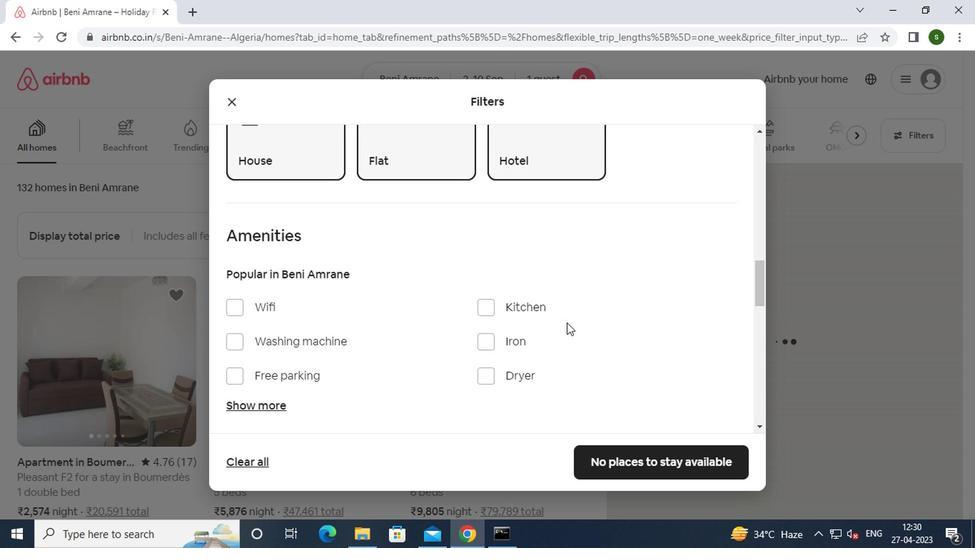 
Action: Mouse scrolled (564, 323) with delta (0, 0)
Screenshot: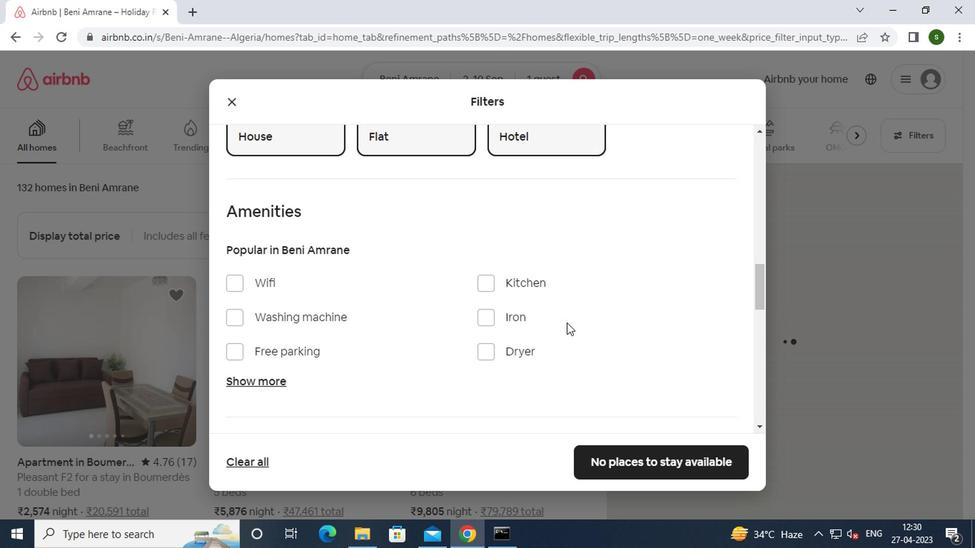
Action: Mouse scrolled (564, 323) with delta (0, 0)
Screenshot: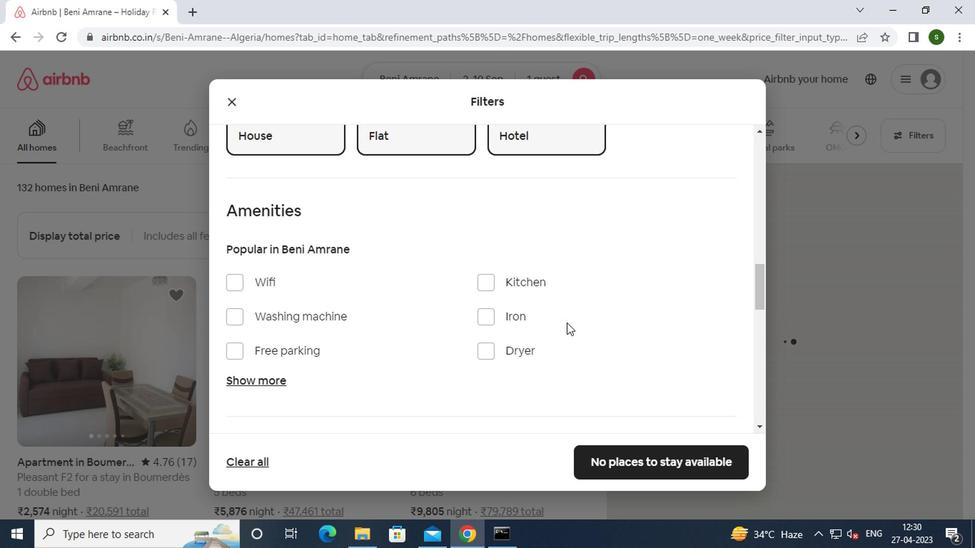 
Action: Mouse moved to (699, 265)
Screenshot: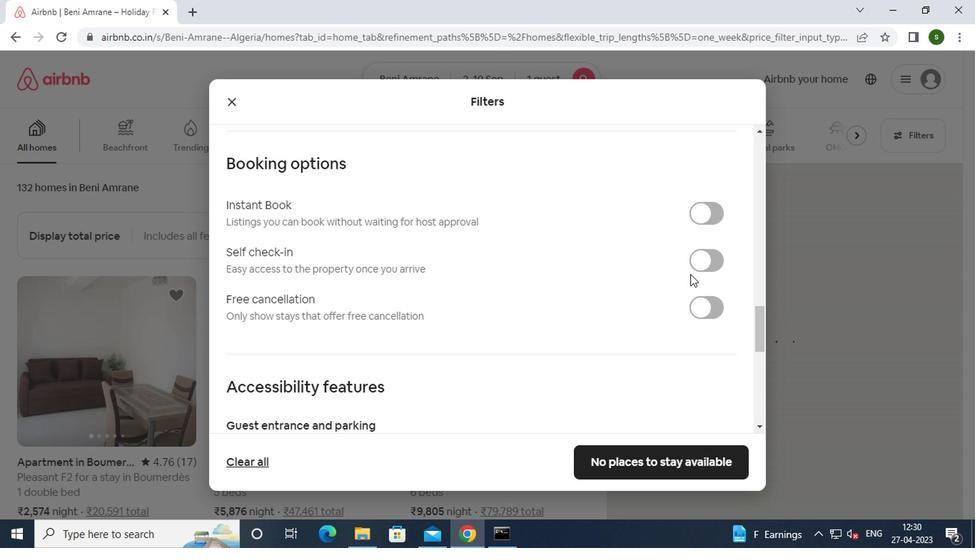 
Action: Mouse pressed left at (699, 265)
Screenshot: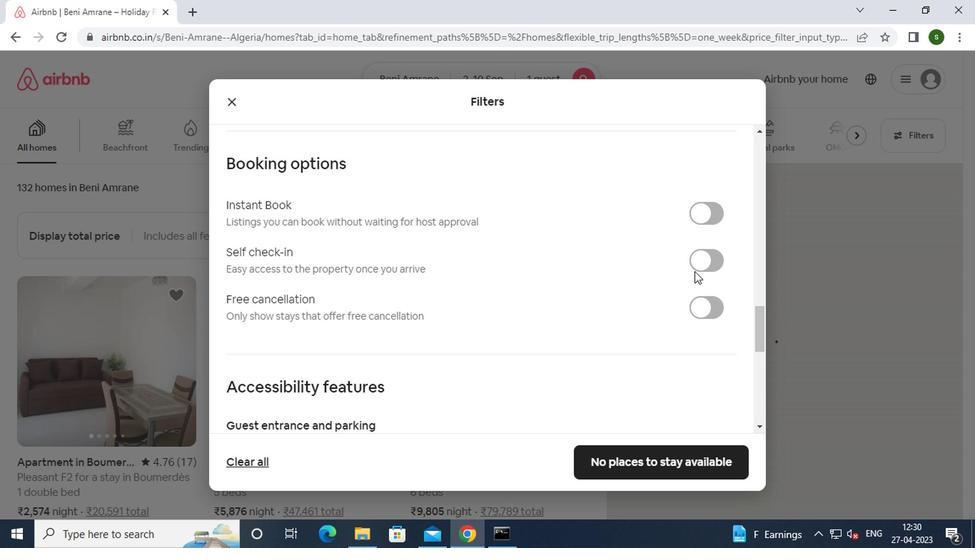 
Action: Mouse moved to (660, 461)
Screenshot: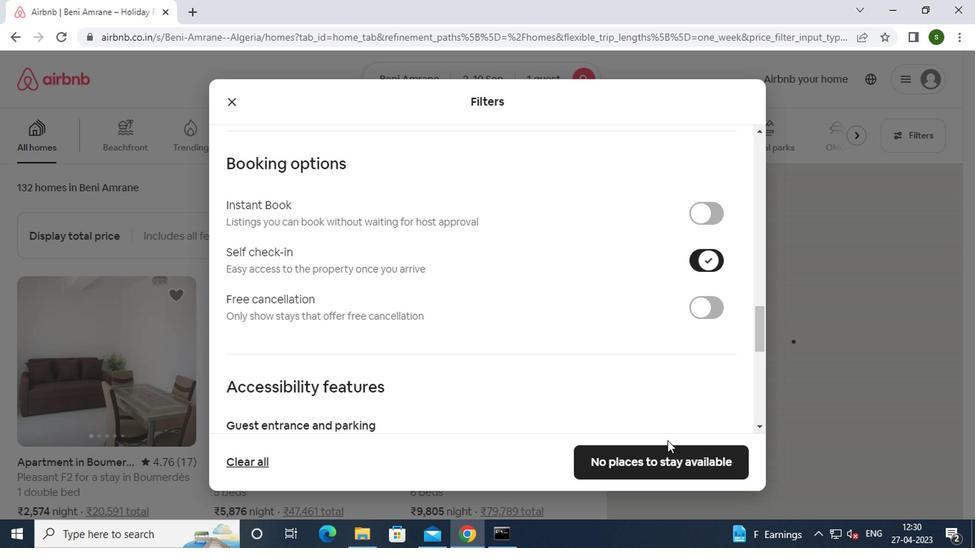 
Action: Mouse pressed left at (660, 461)
Screenshot: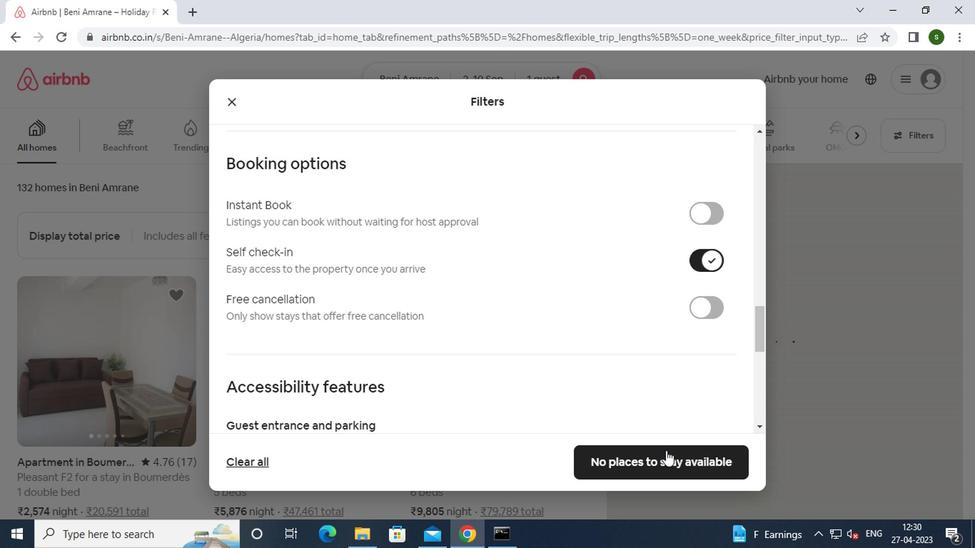 
